 Task: Create a due date automation trigger when advanced on, 2 hours after a card is due add dates starting in less than 1 days.
Action: Mouse moved to (1340, 108)
Screenshot: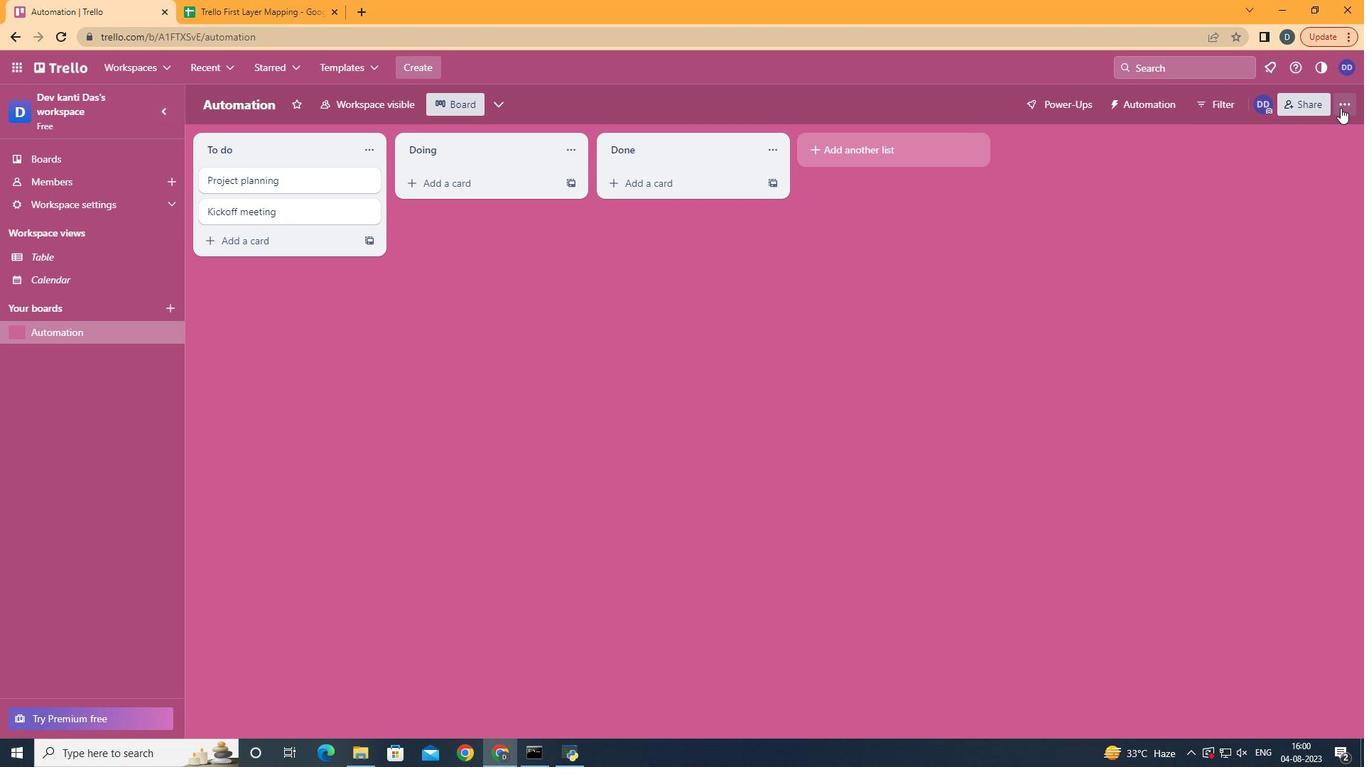 
Action: Mouse pressed left at (1340, 108)
Screenshot: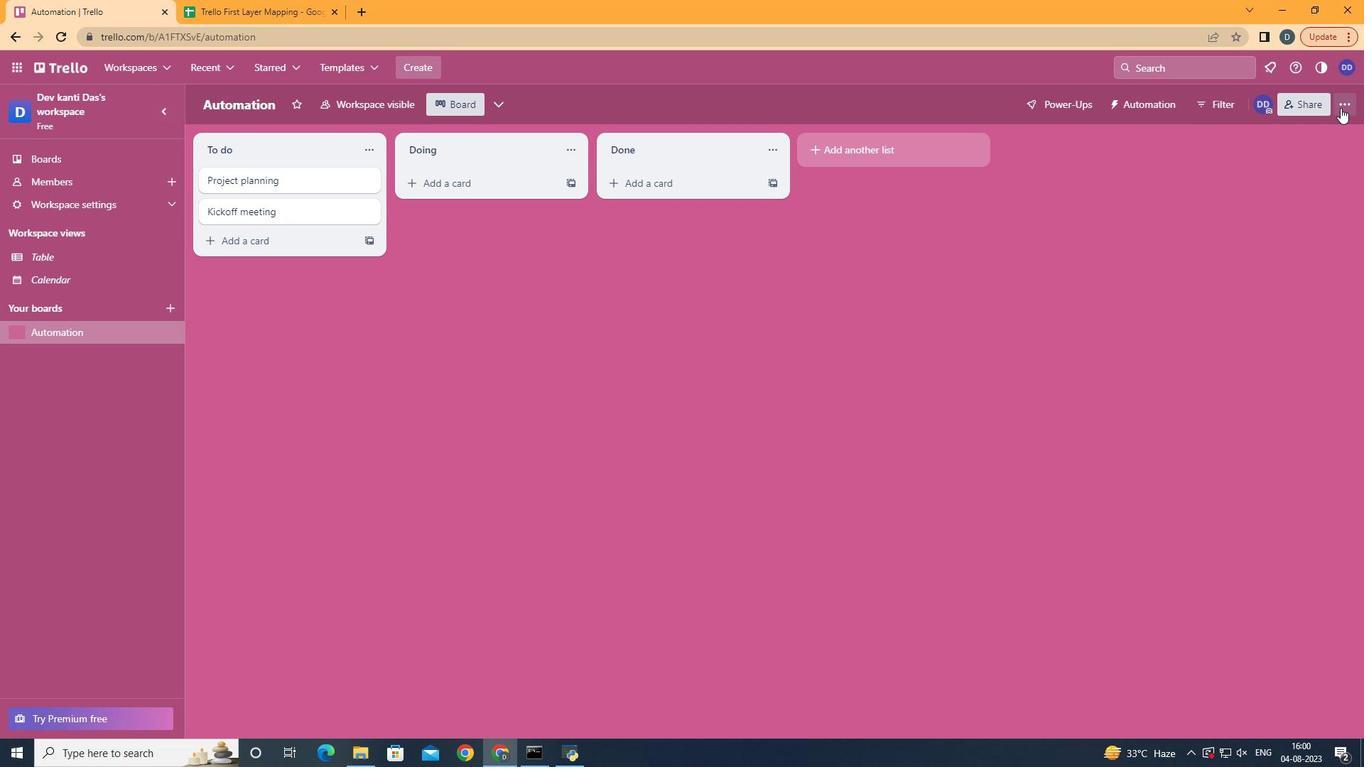 
Action: Mouse moved to (1283, 288)
Screenshot: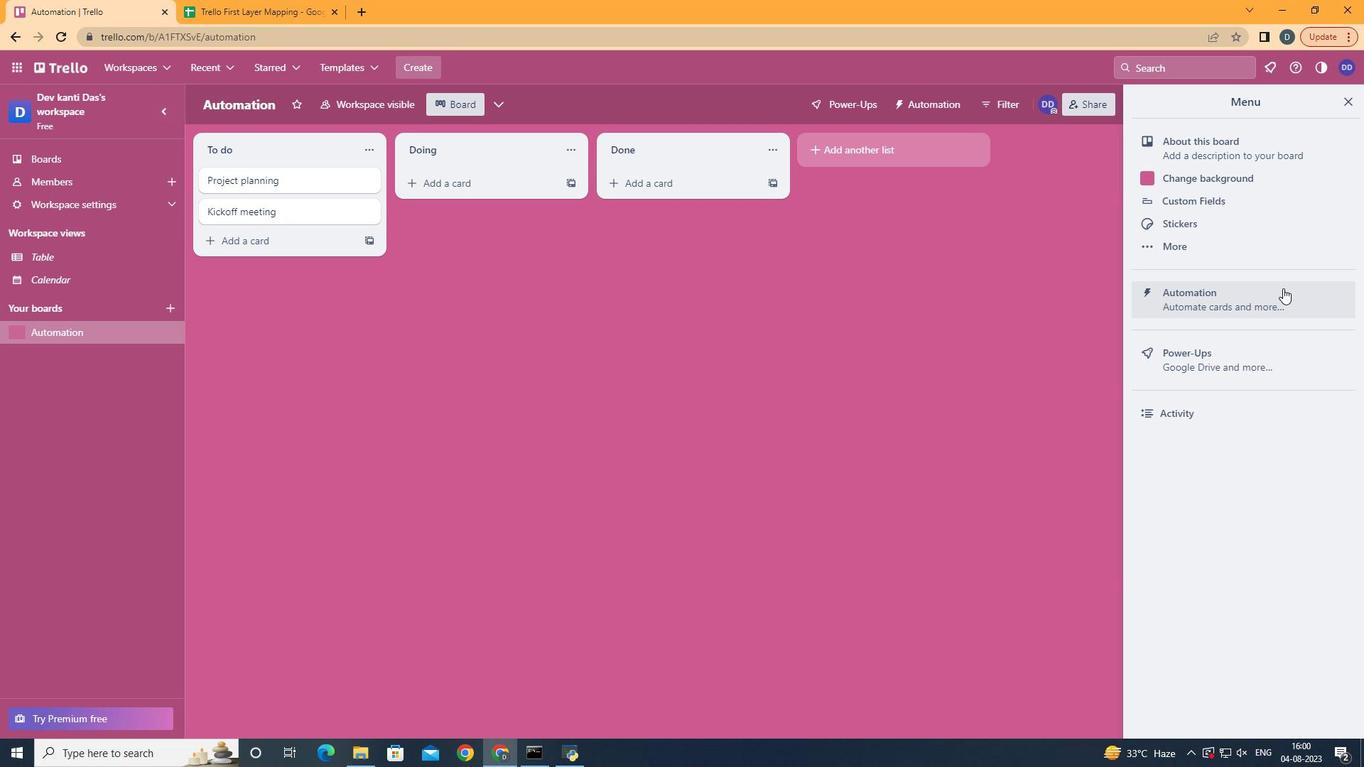 
Action: Mouse pressed left at (1283, 288)
Screenshot: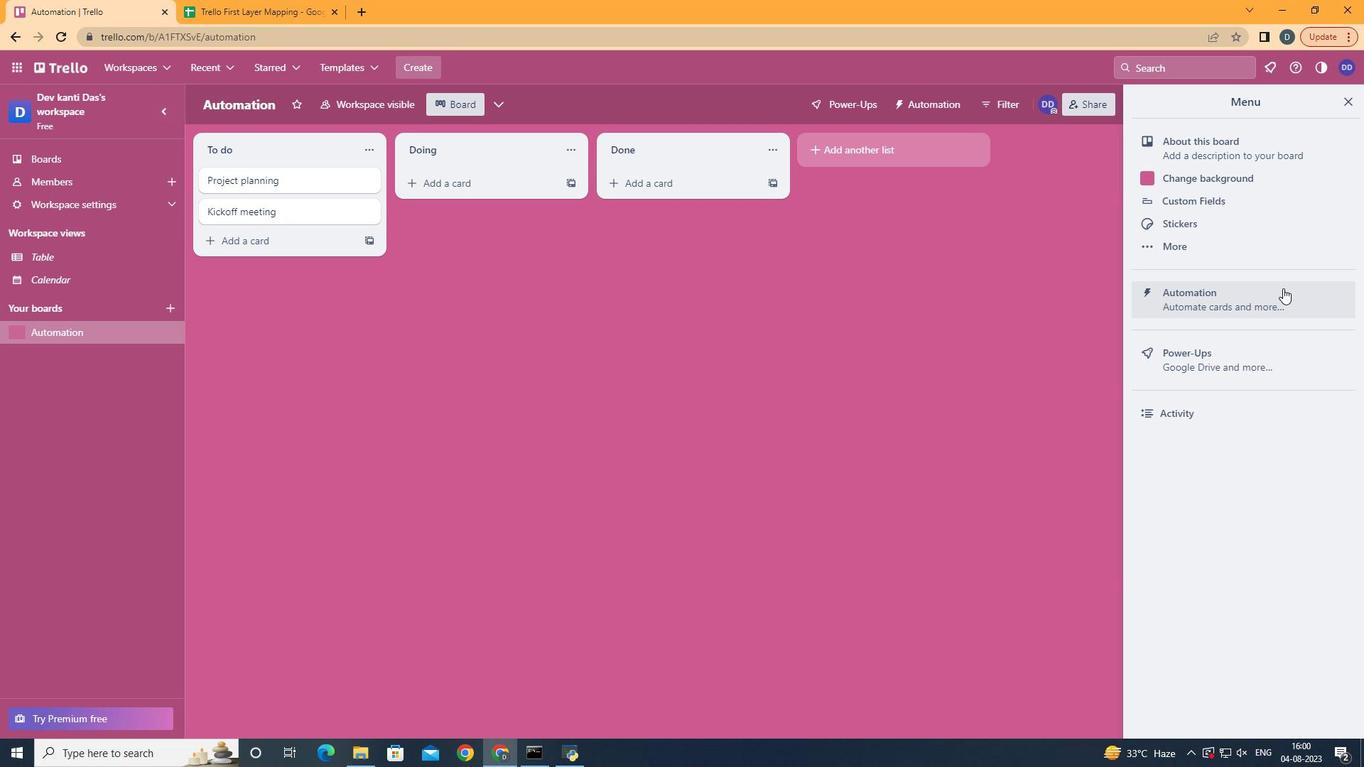
Action: Mouse moved to (288, 289)
Screenshot: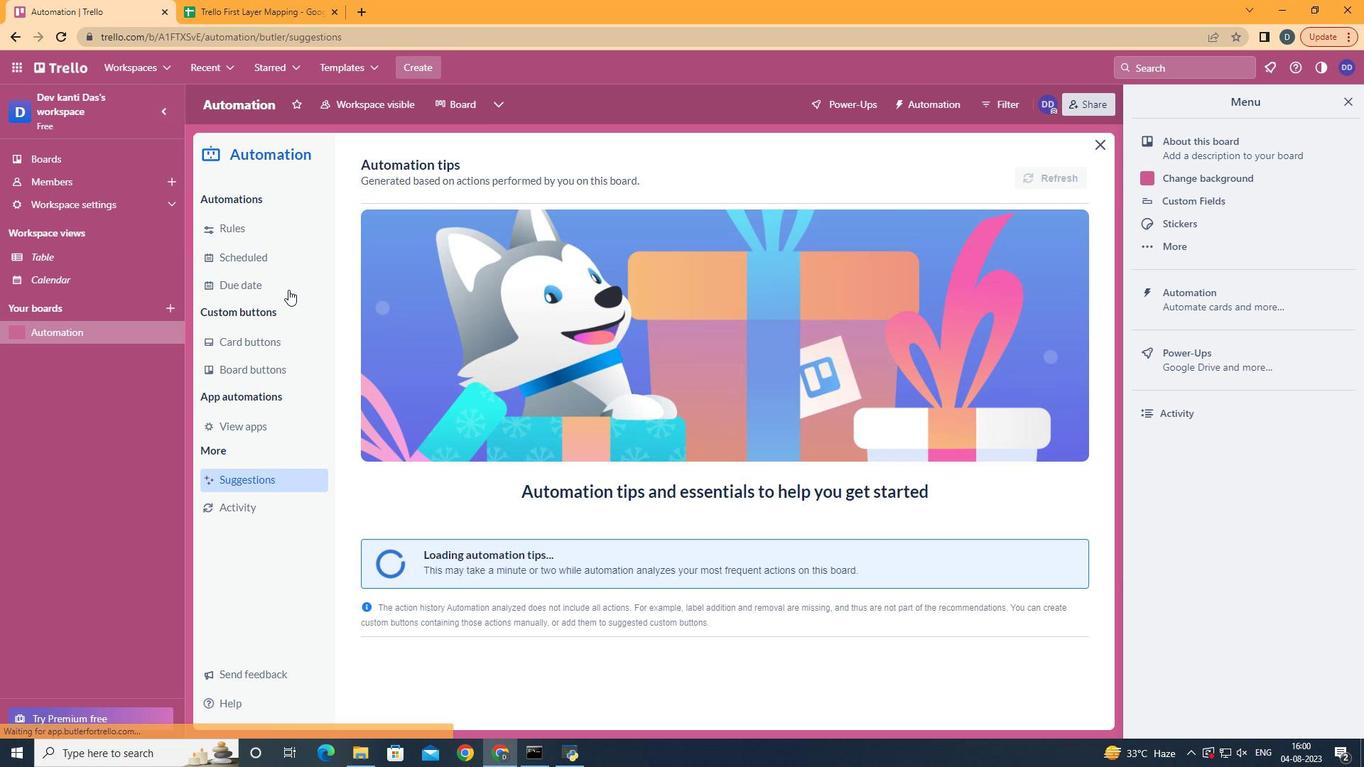 
Action: Mouse pressed left at (288, 289)
Screenshot: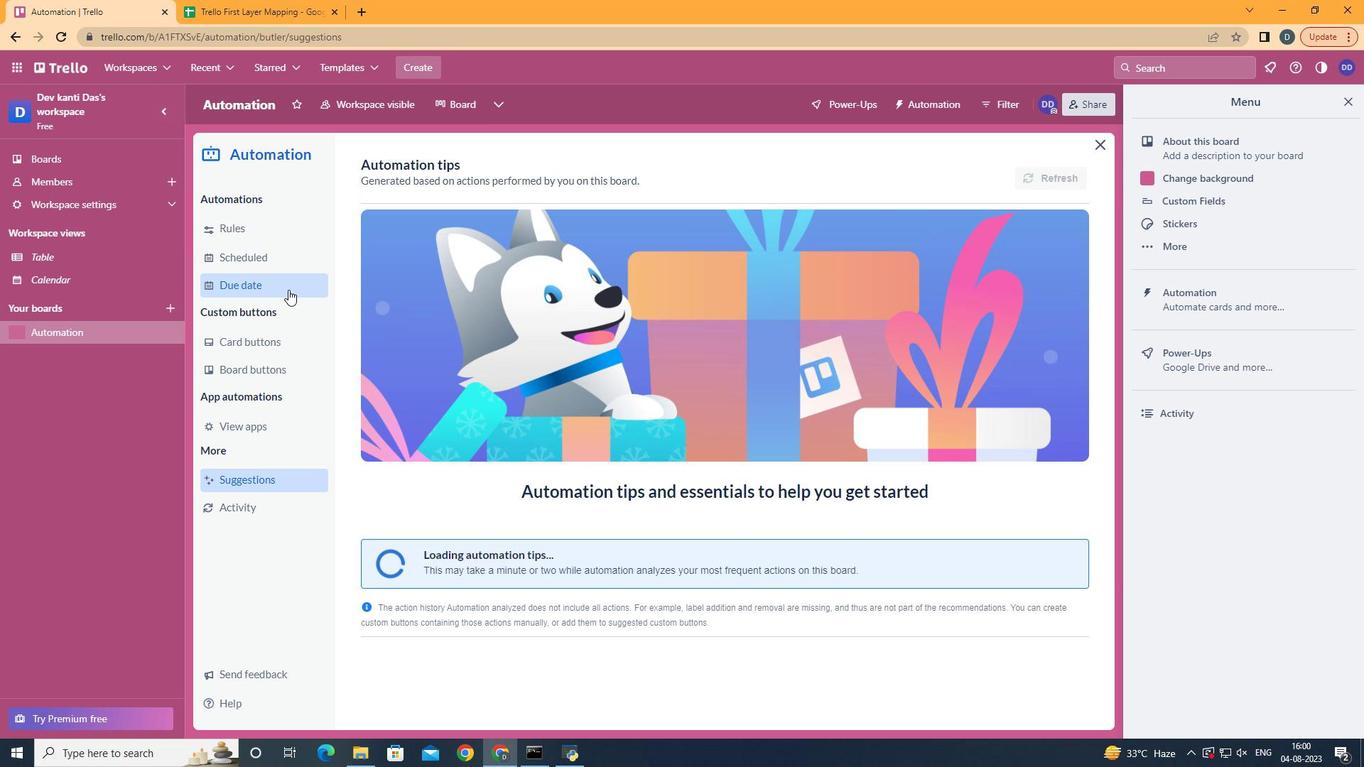 
Action: Mouse moved to (1009, 179)
Screenshot: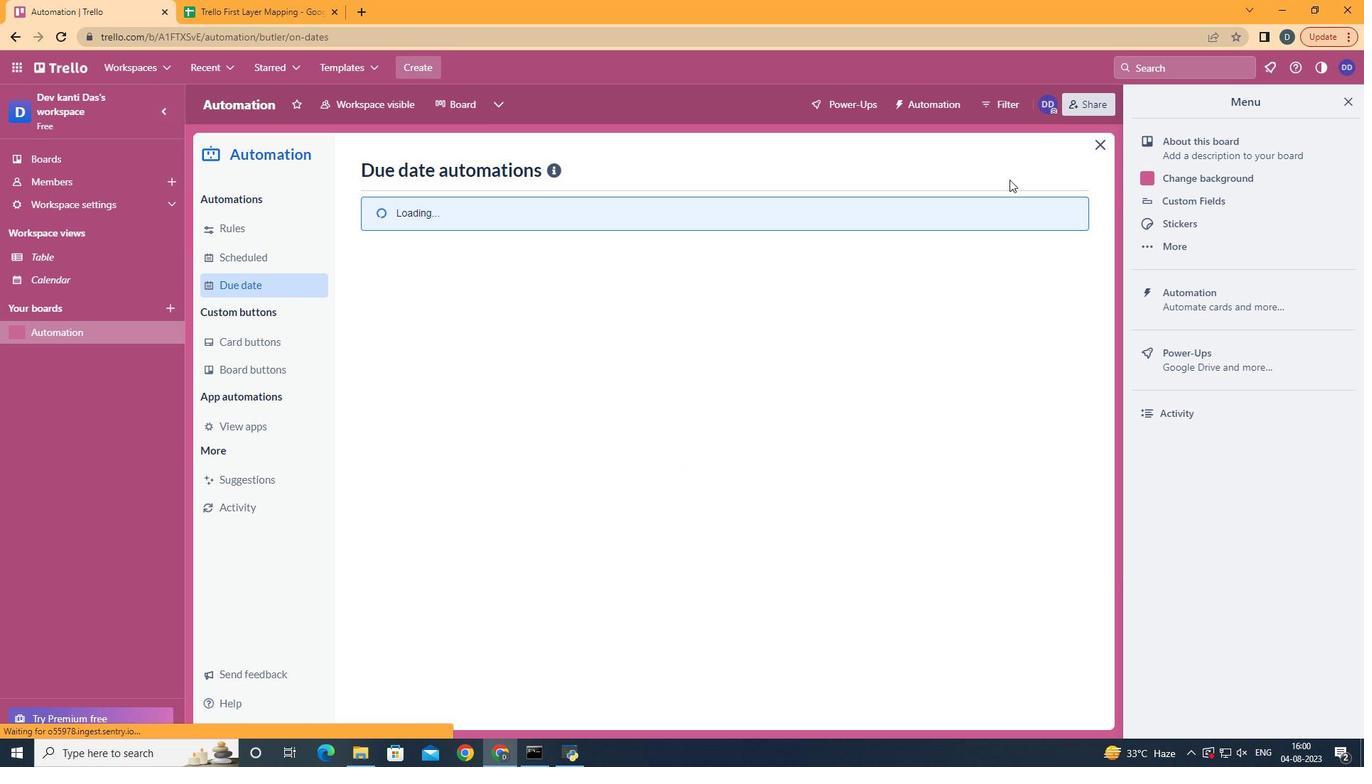 
Action: Mouse pressed left at (1009, 179)
Screenshot: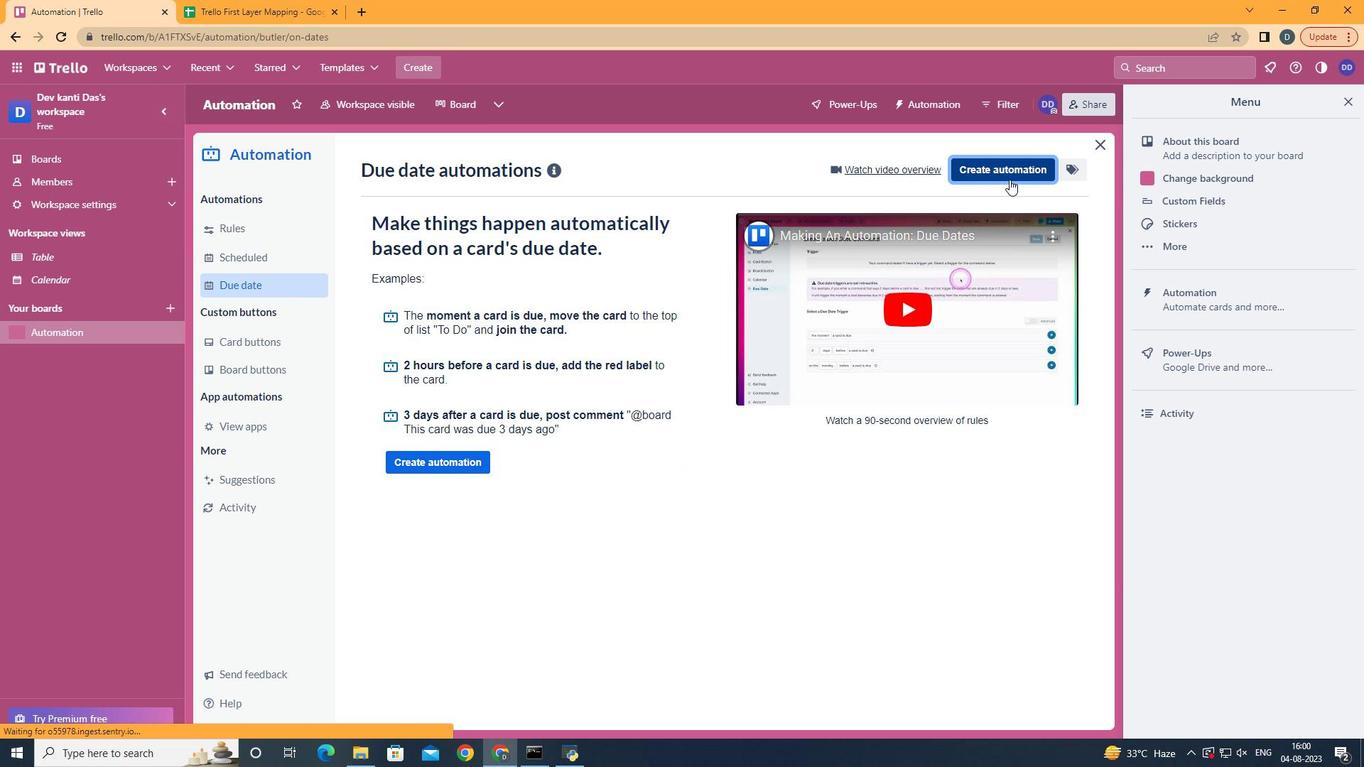 
Action: Mouse moved to (657, 298)
Screenshot: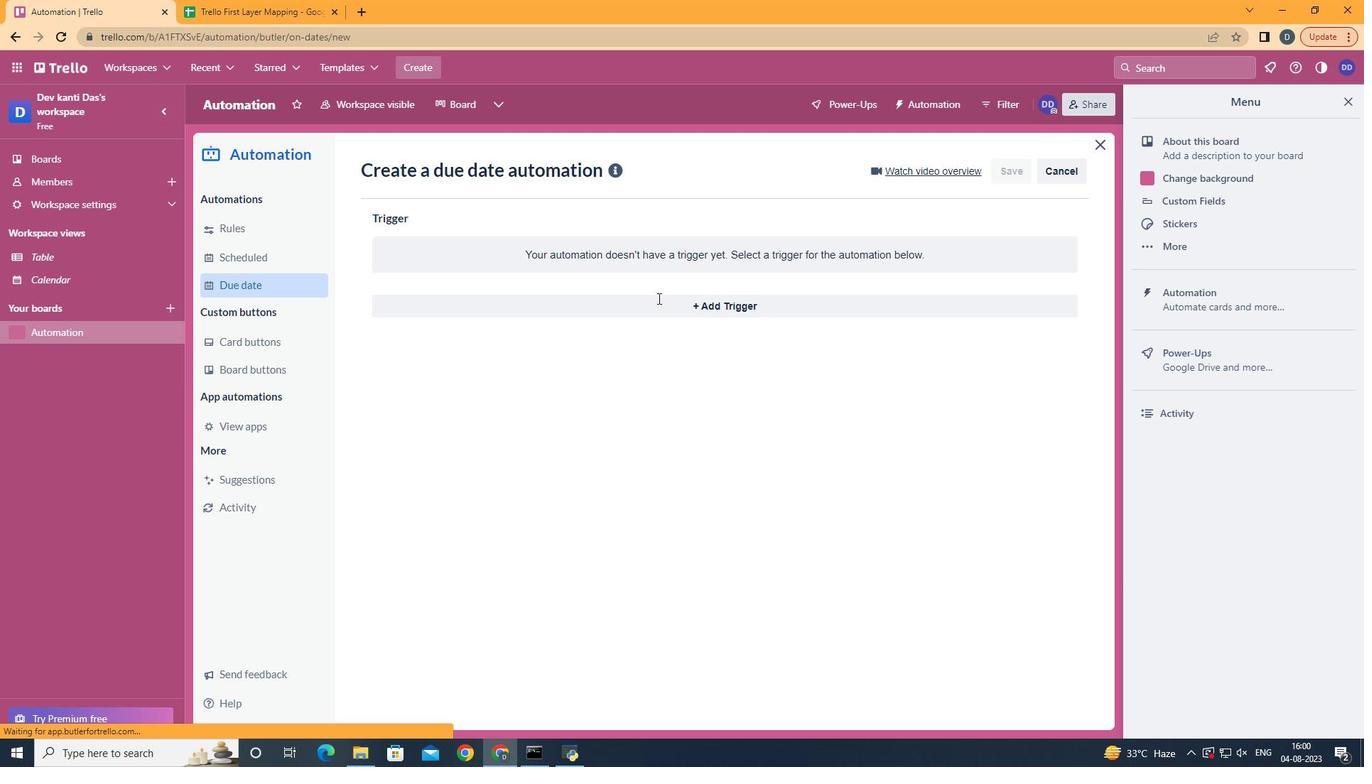 
Action: Mouse pressed left at (657, 298)
Screenshot: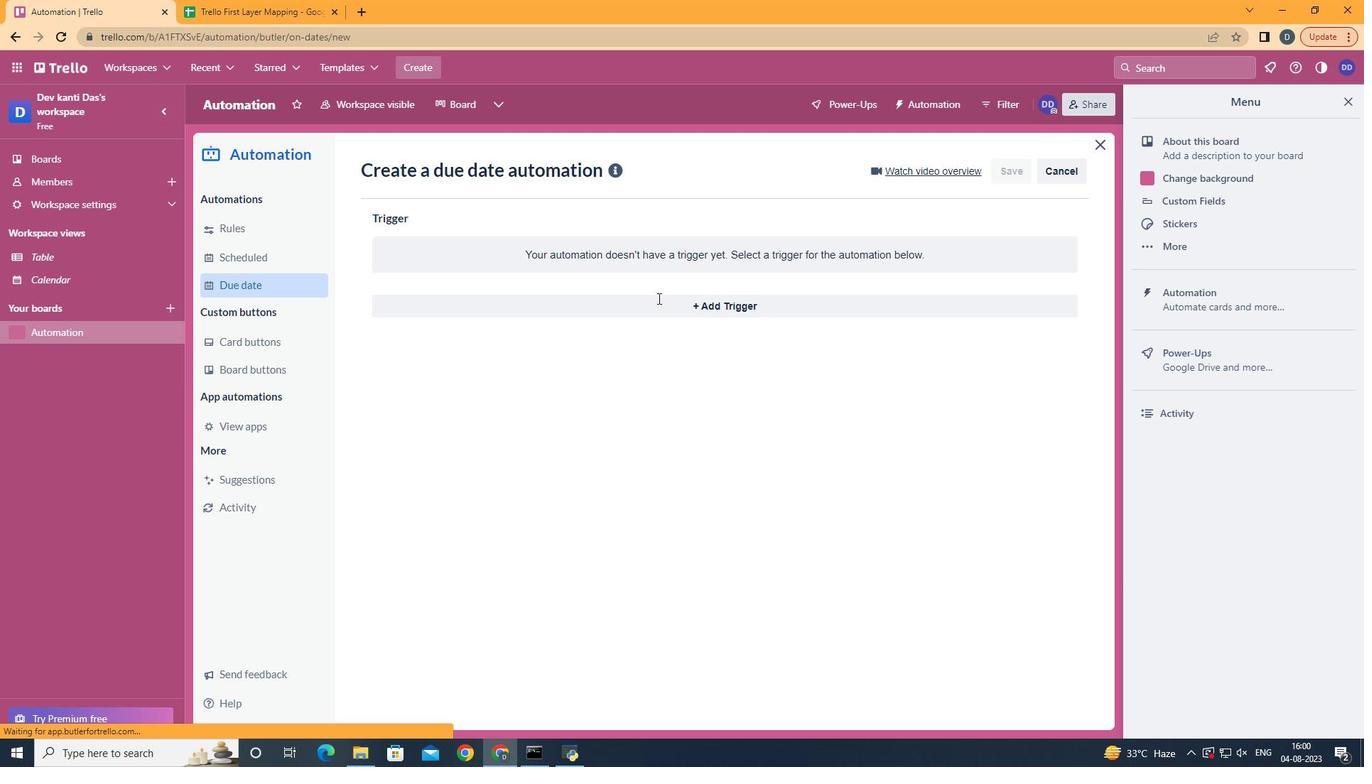 
Action: Mouse moved to (460, 603)
Screenshot: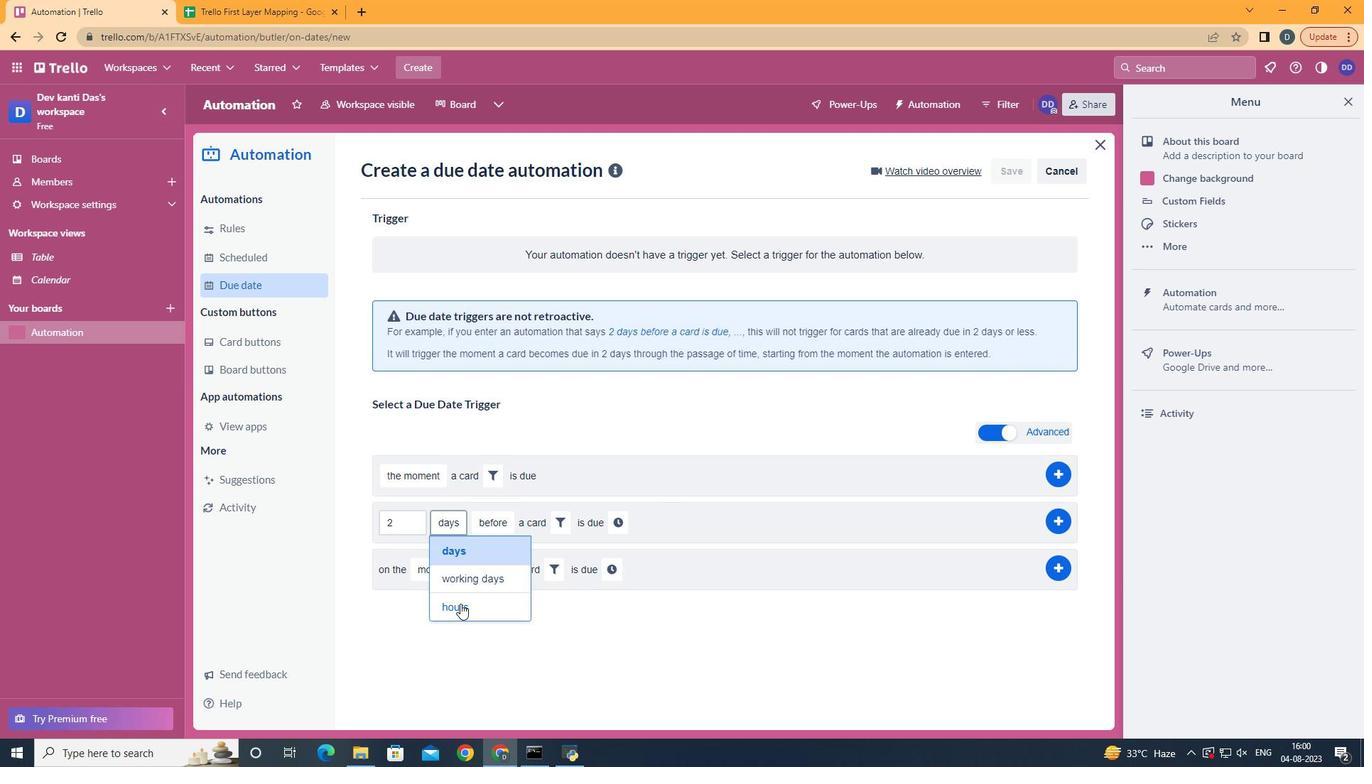 
Action: Mouse pressed left at (460, 603)
Screenshot: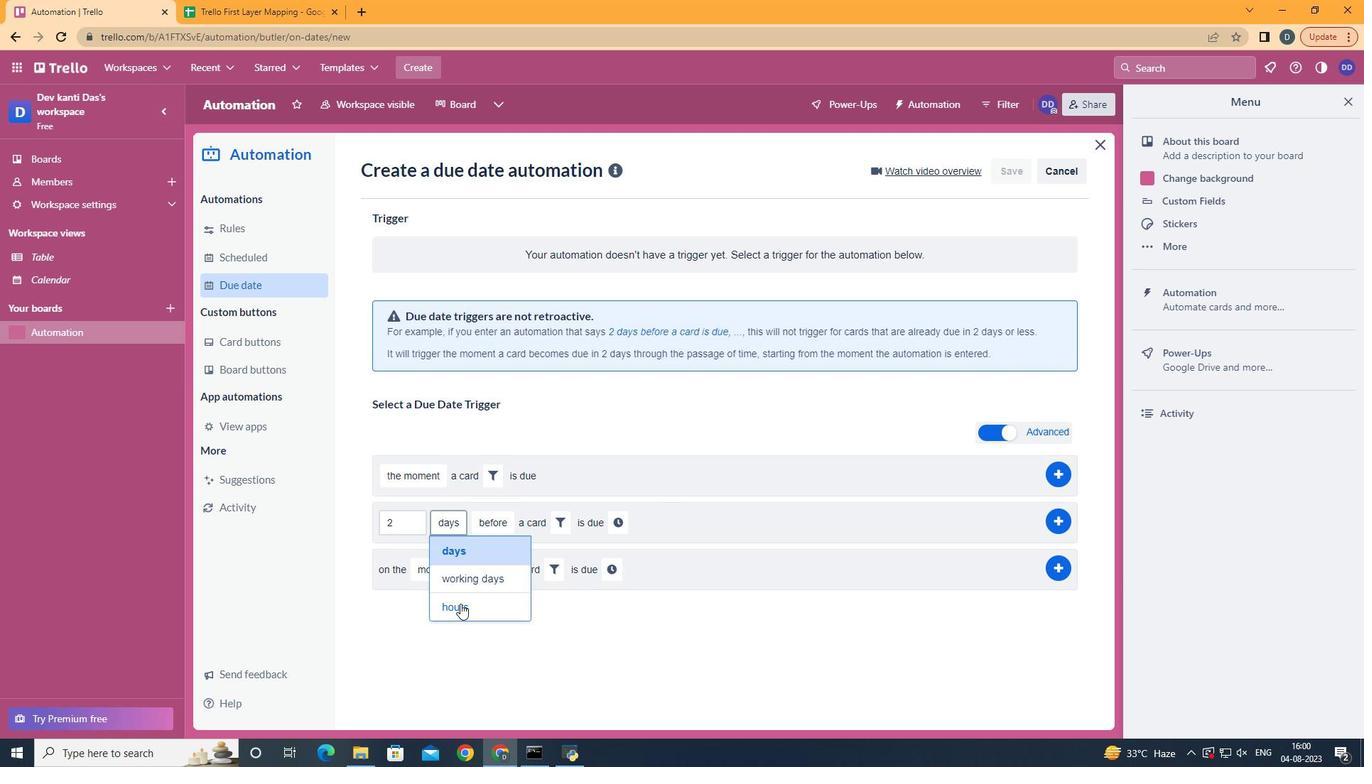 
Action: Mouse moved to (504, 575)
Screenshot: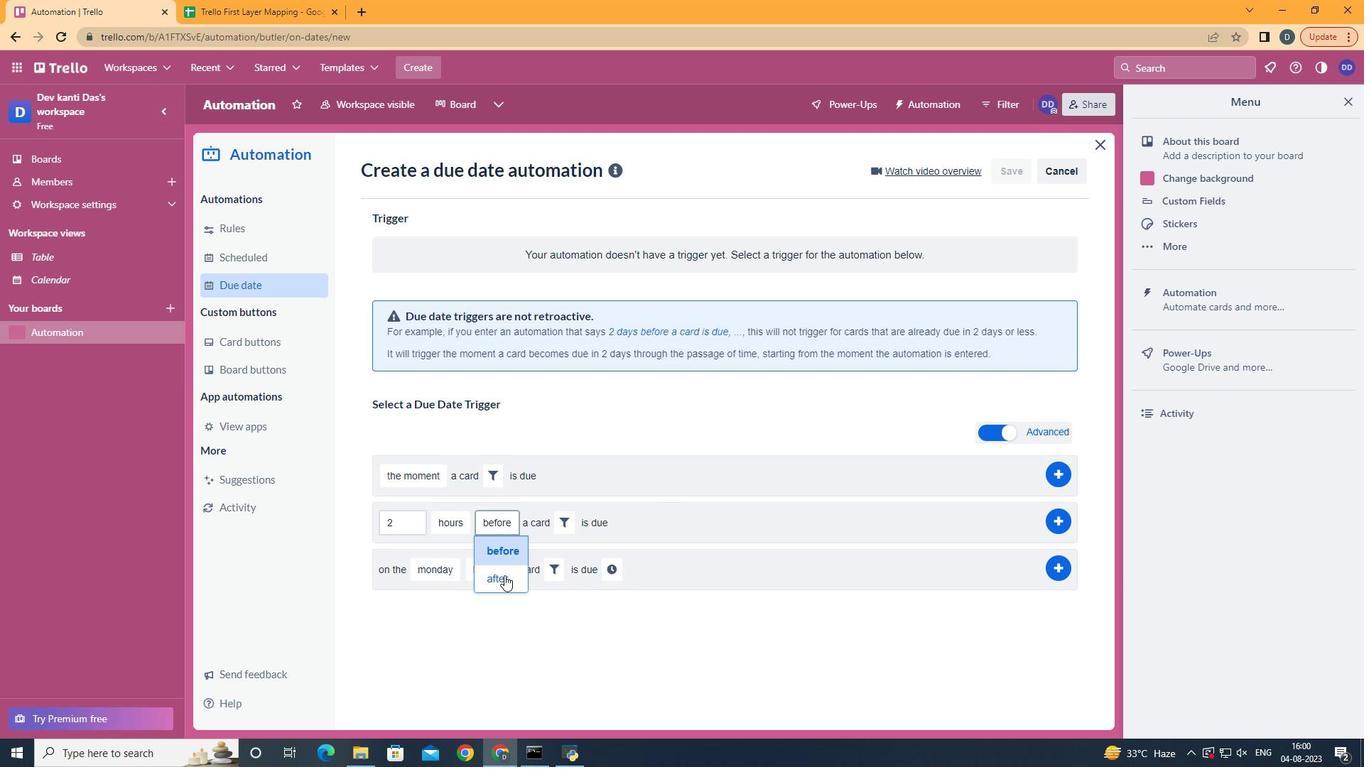 
Action: Mouse pressed left at (504, 575)
Screenshot: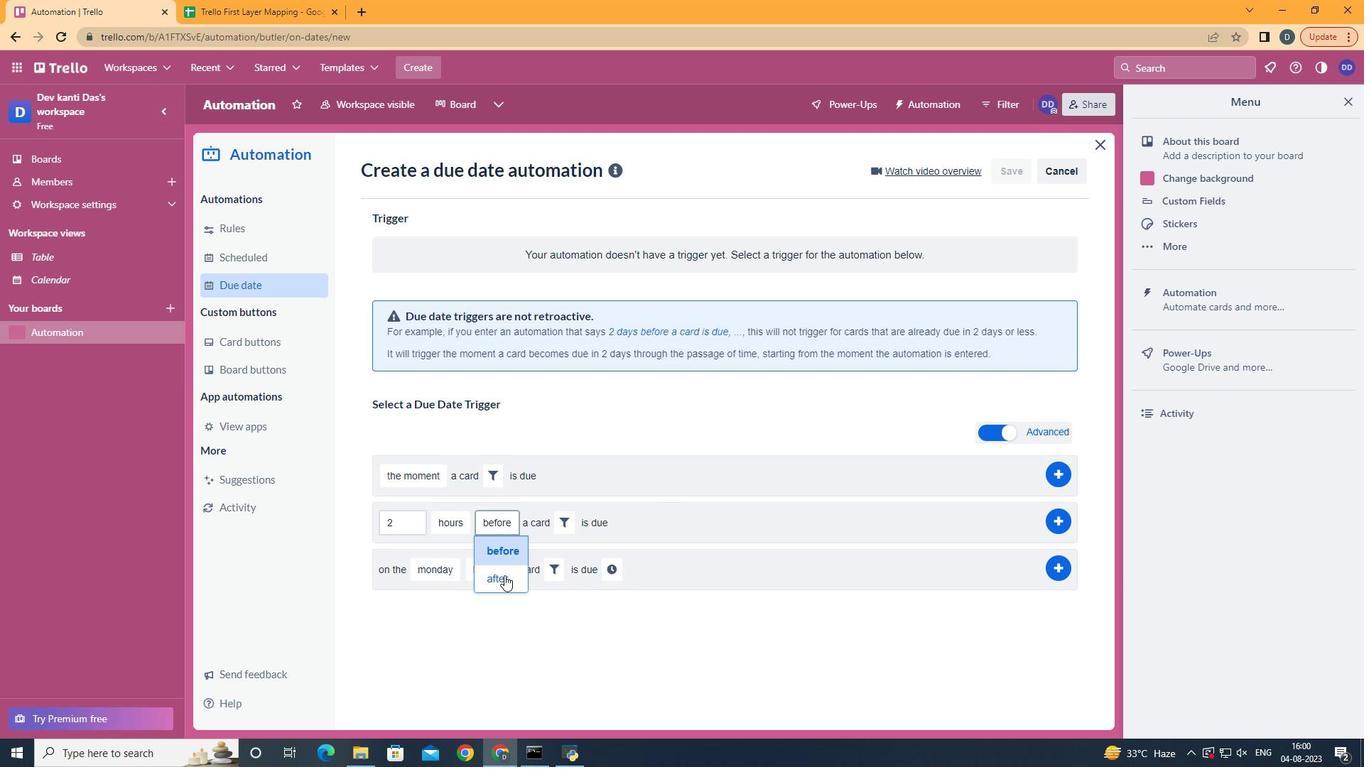 
Action: Mouse moved to (547, 519)
Screenshot: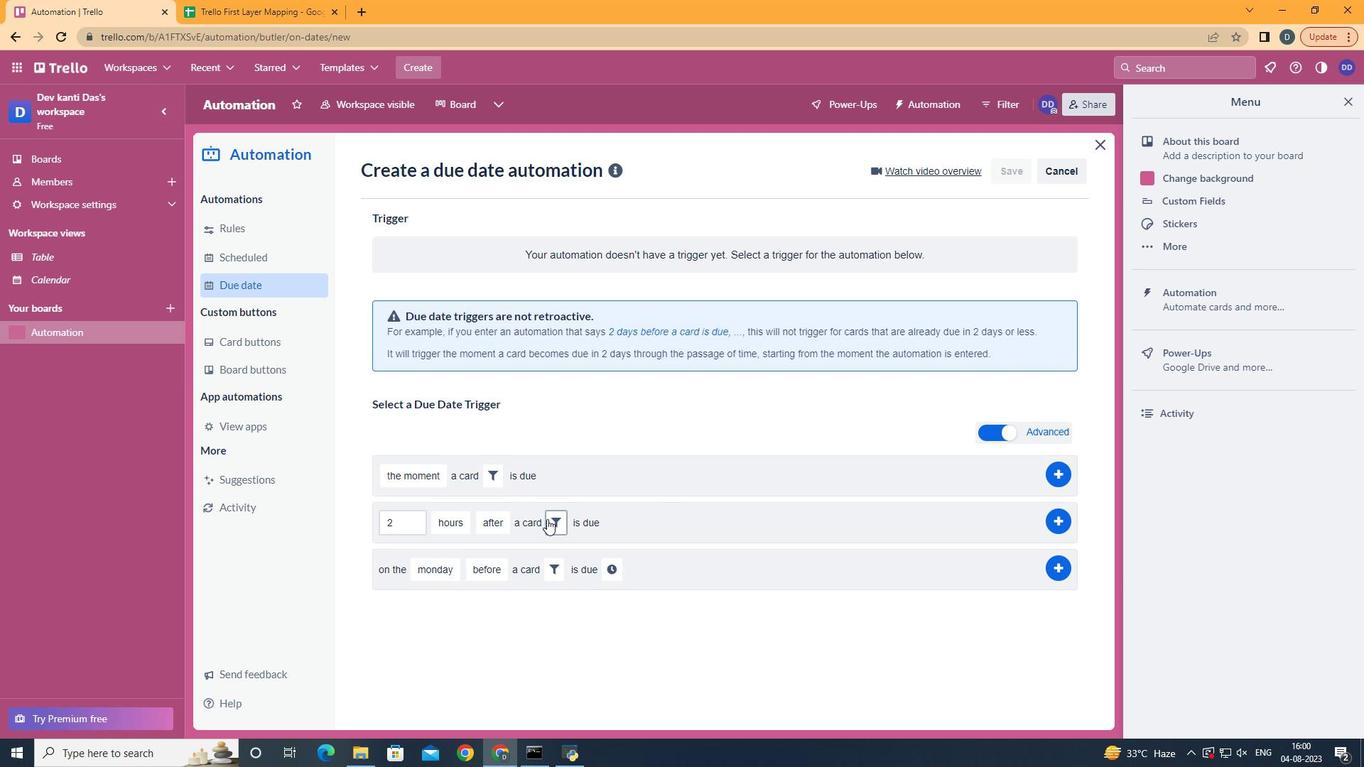 
Action: Mouse pressed left at (547, 519)
Screenshot: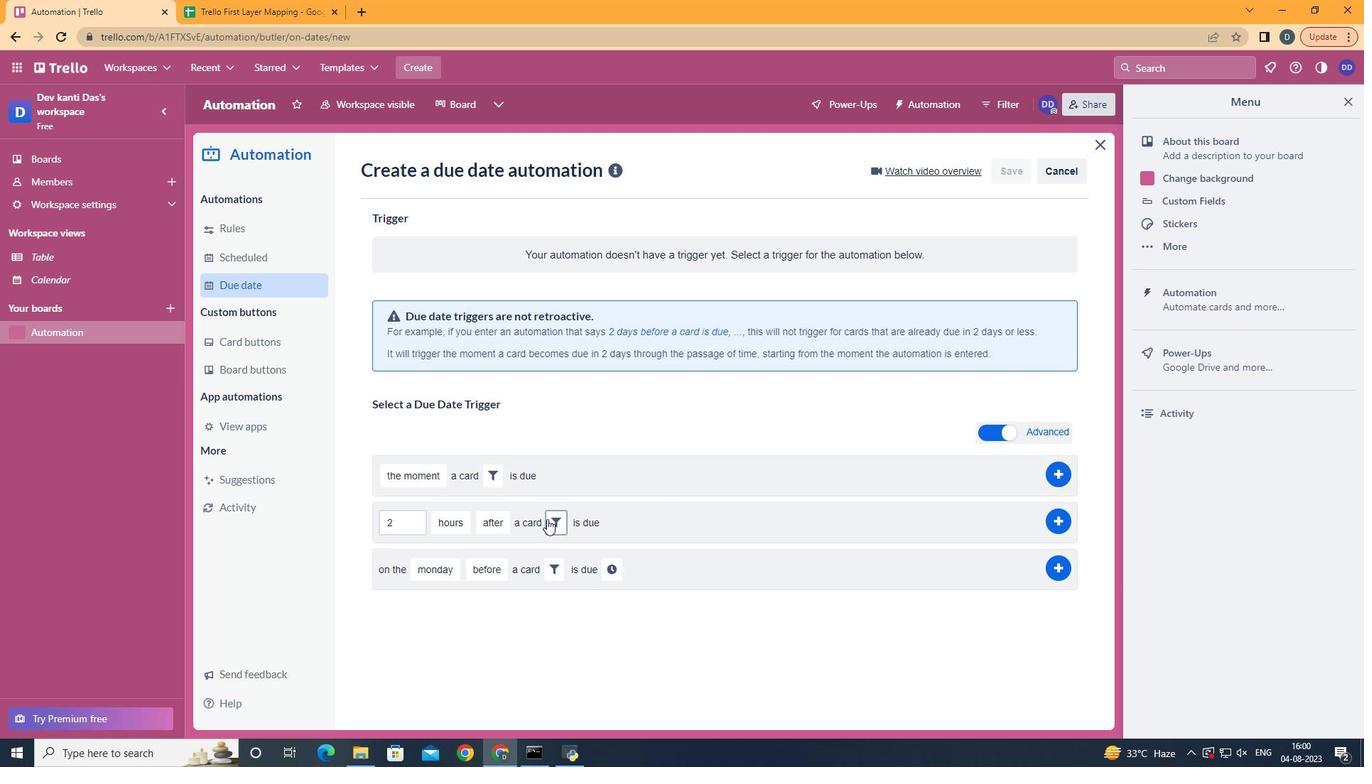 
Action: Mouse moved to (637, 559)
Screenshot: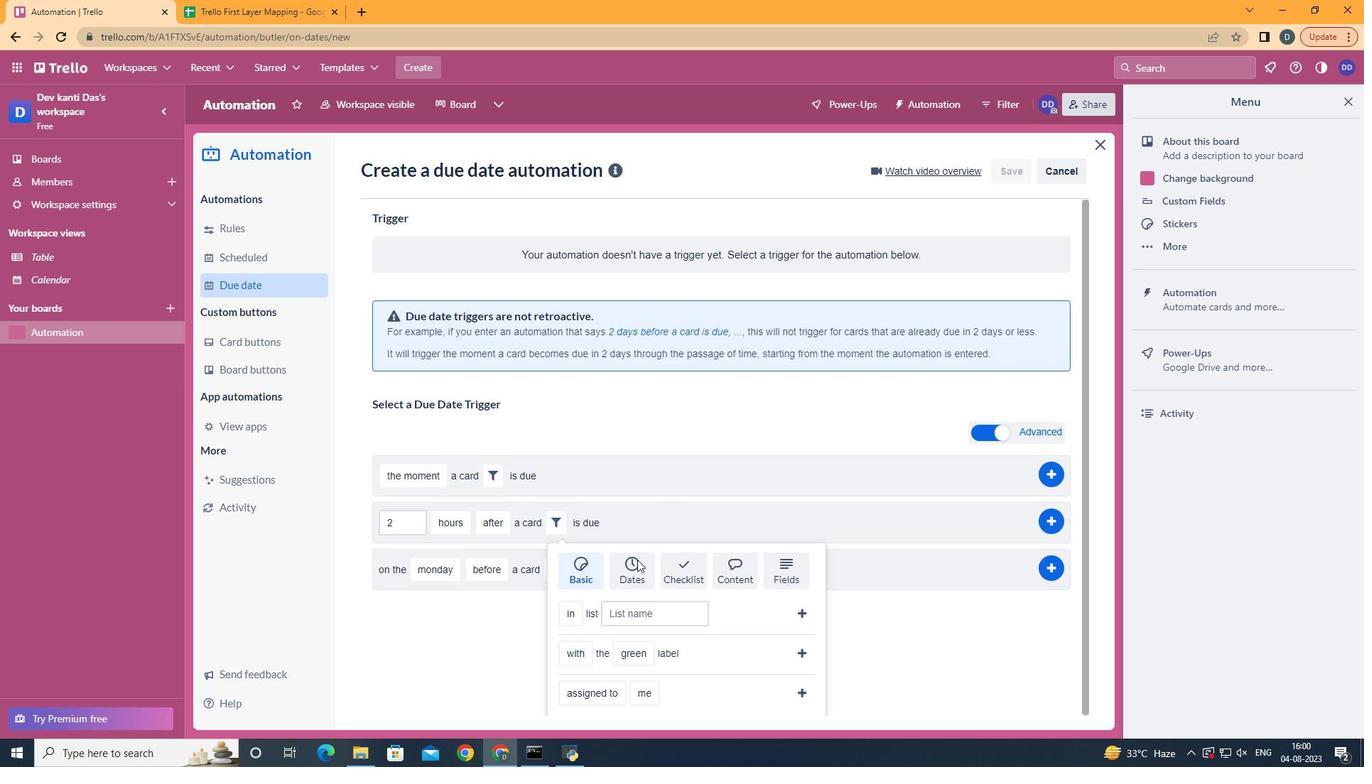 
Action: Mouse pressed left at (637, 559)
Screenshot: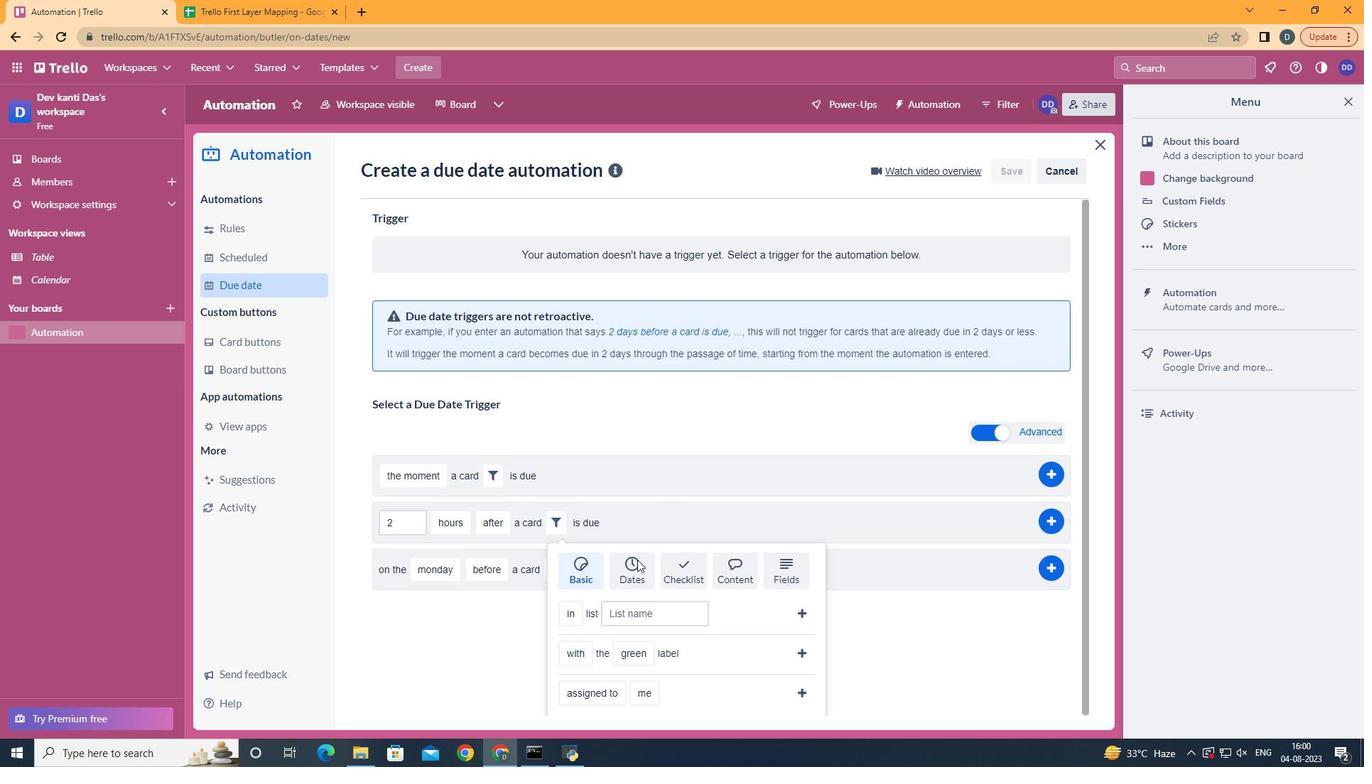 
Action: Mouse scrolled (637, 559) with delta (0, 0)
Screenshot: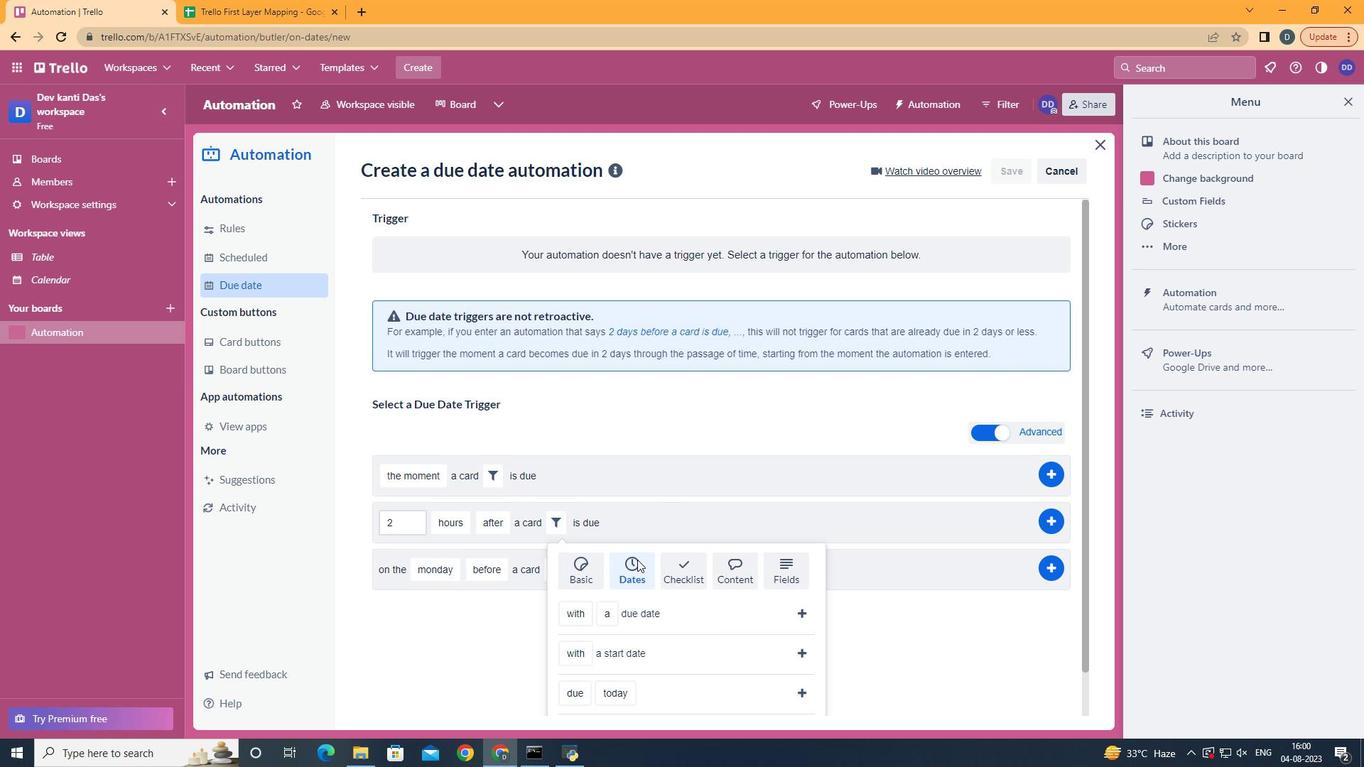 
Action: Mouse scrolled (637, 559) with delta (0, 0)
Screenshot: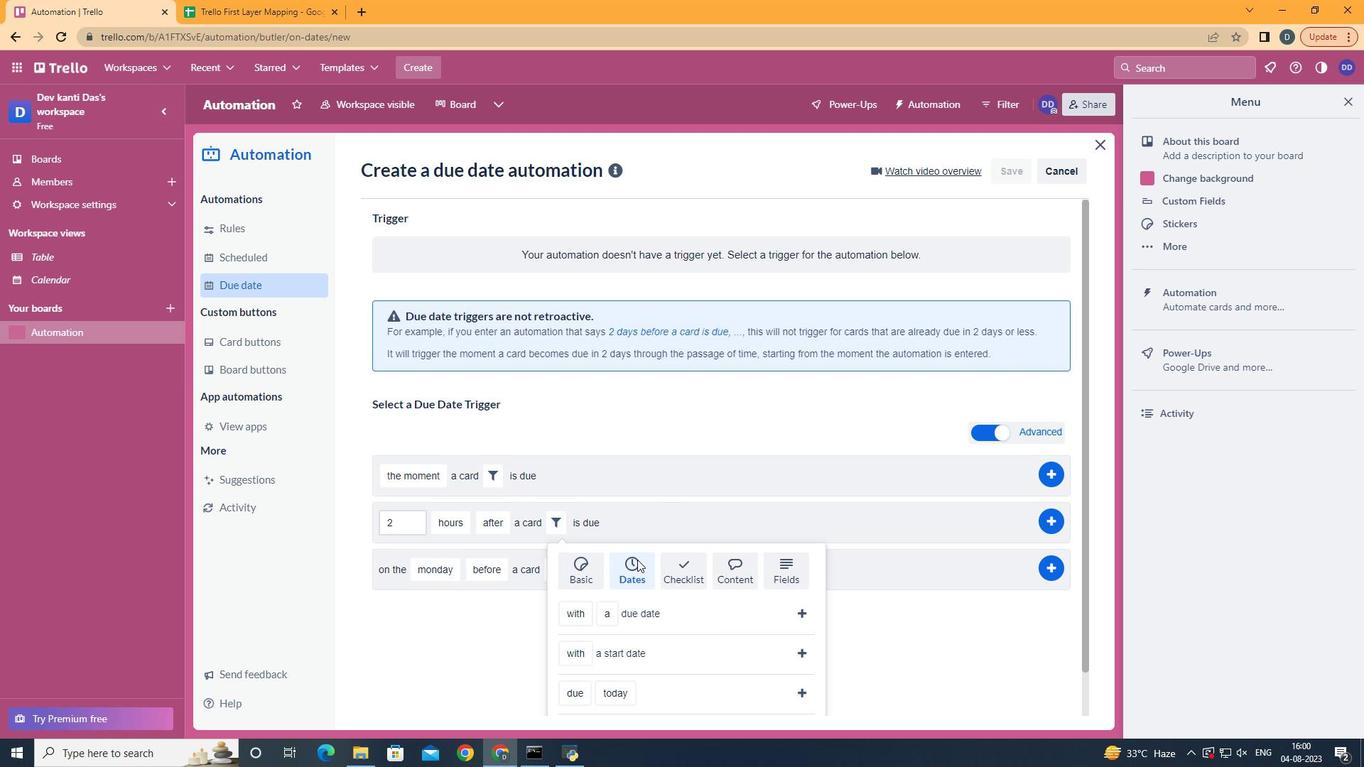 
Action: Mouse scrolled (637, 559) with delta (0, 0)
Screenshot: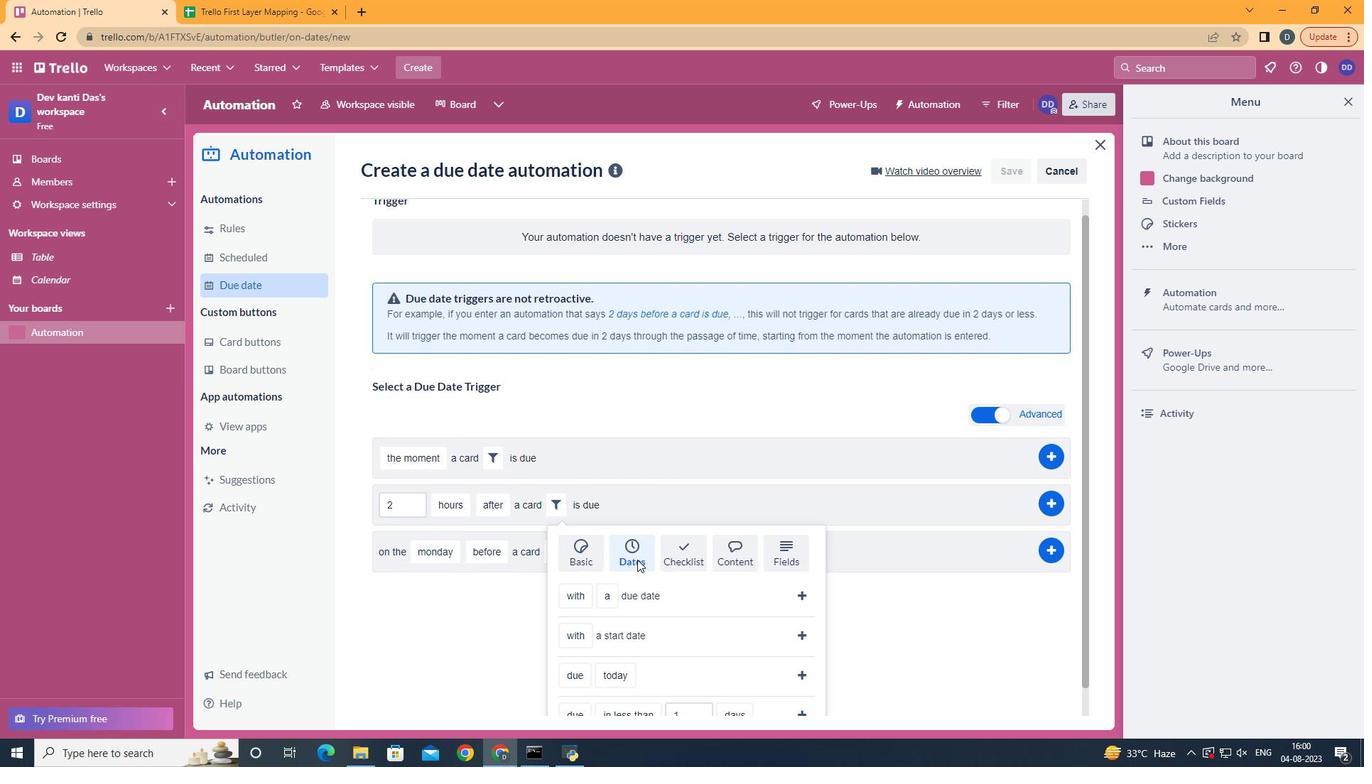 
Action: Mouse scrolled (637, 559) with delta (0, 0)
Screenshot: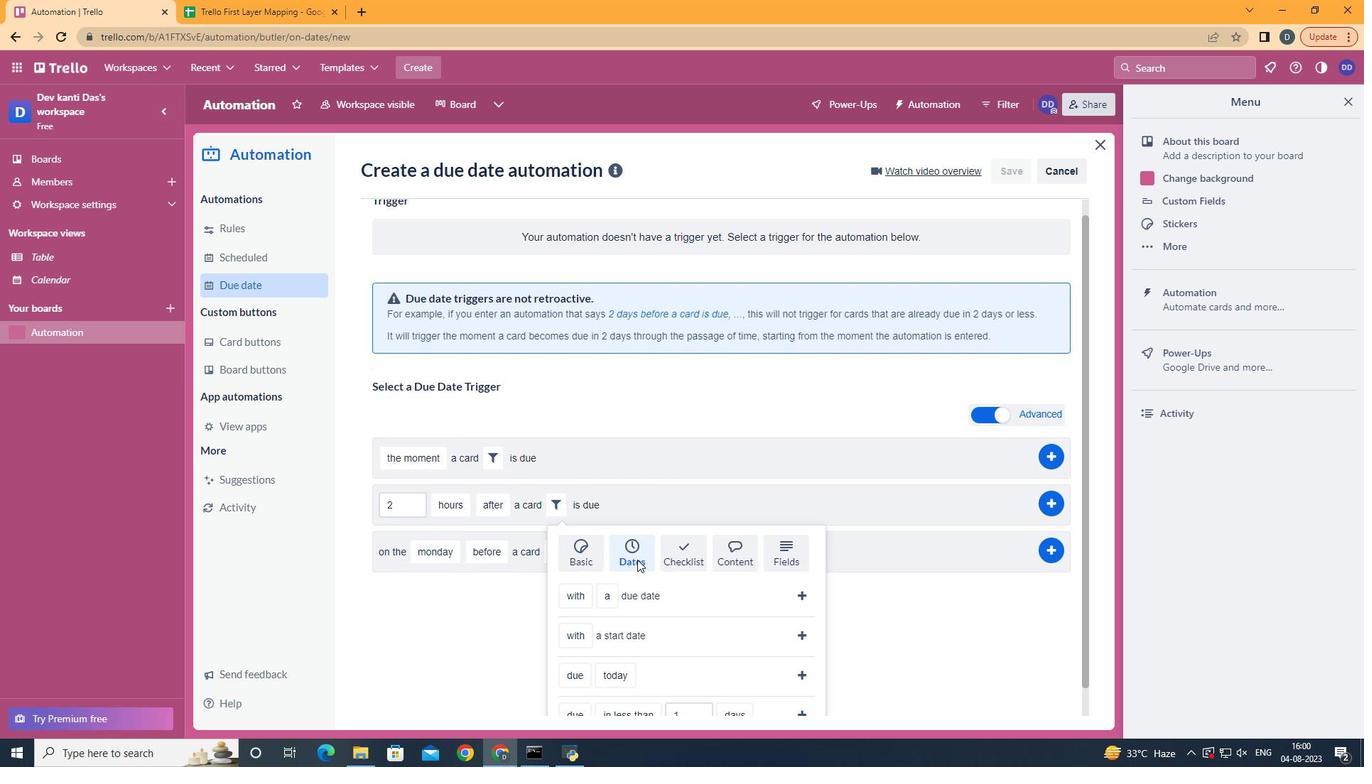 
Action: Mouse scrolled (637, 559) with delta (0, 0)
Screenshot: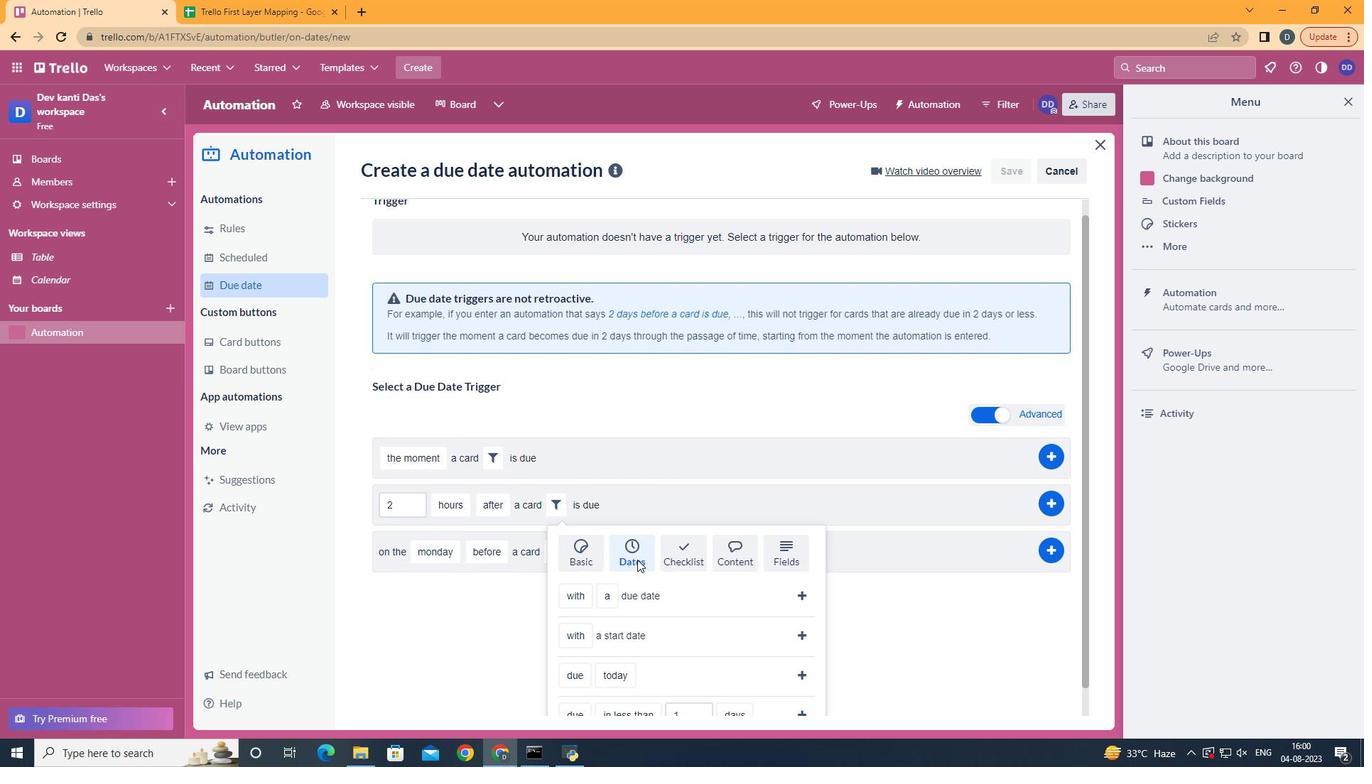 
Action: Mouse scrolled (637, 559) with delta (0, 0)
Screenshot: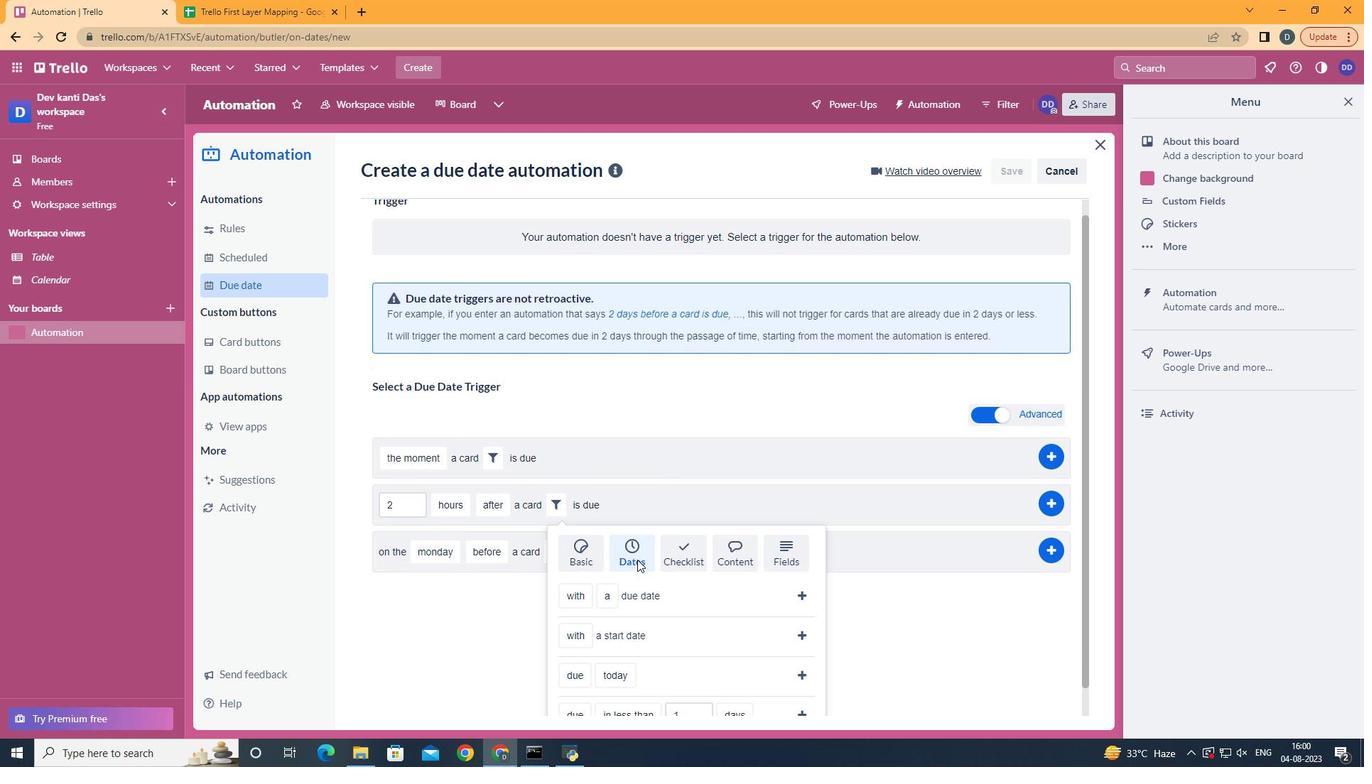 
Action: Mouse moved to (581, 660)
Screenshot: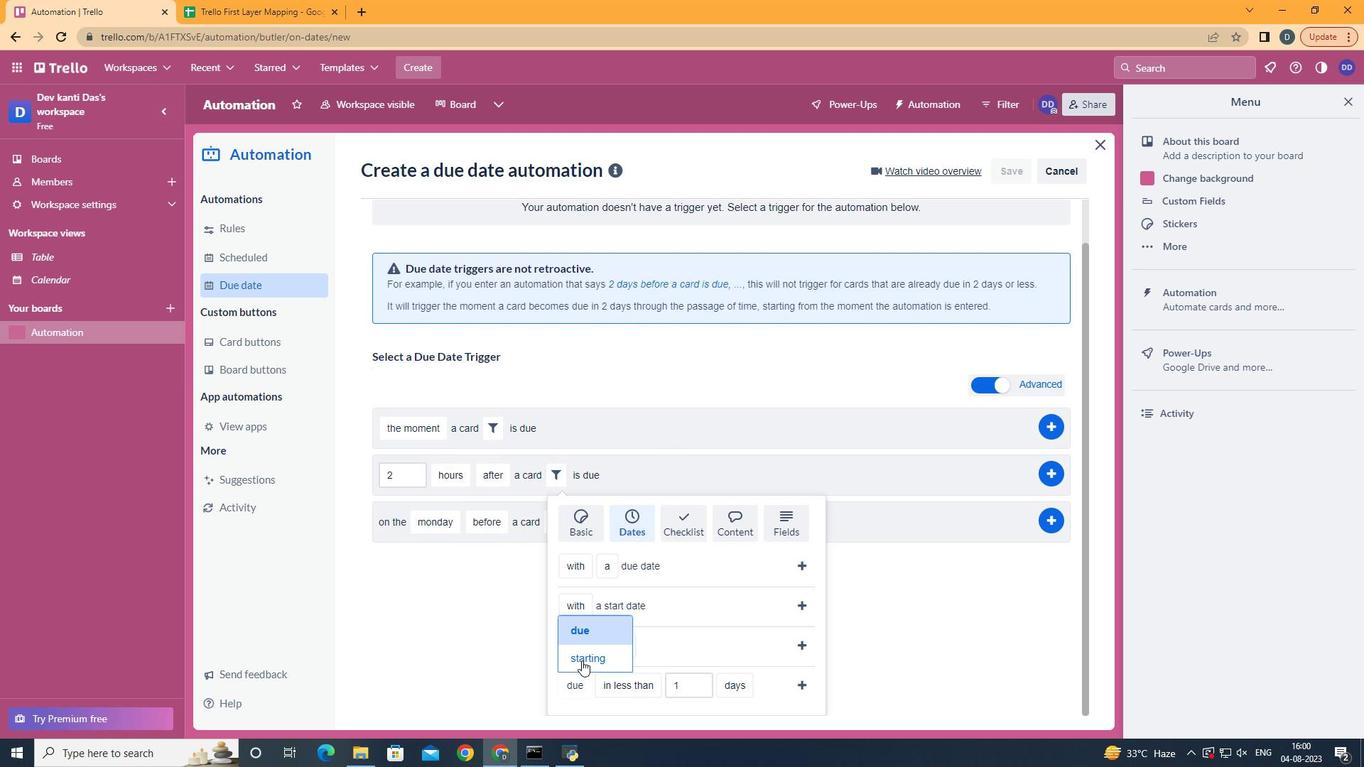 
Action: Mouse pressed left at (581, 660)
Screenshot: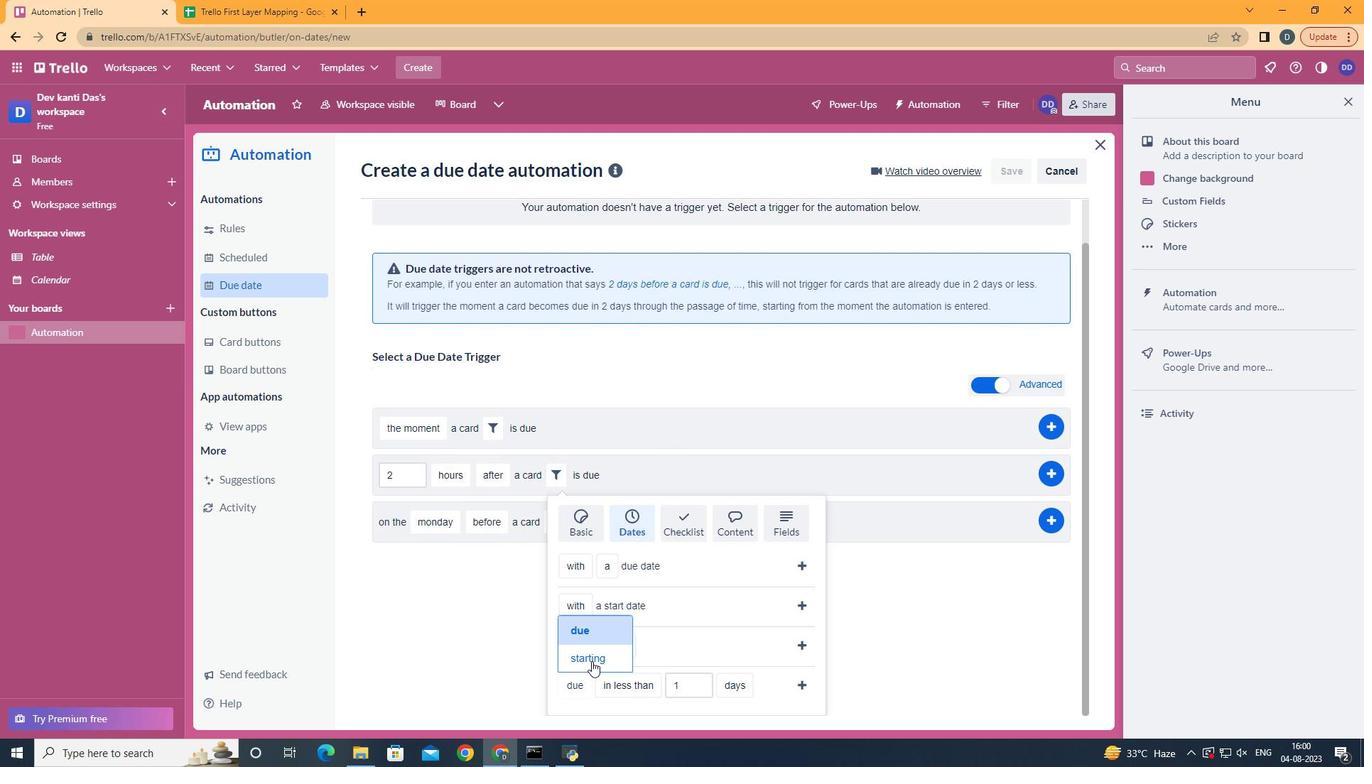 
Action: Mouse moved to (663, 554)
Screenshot: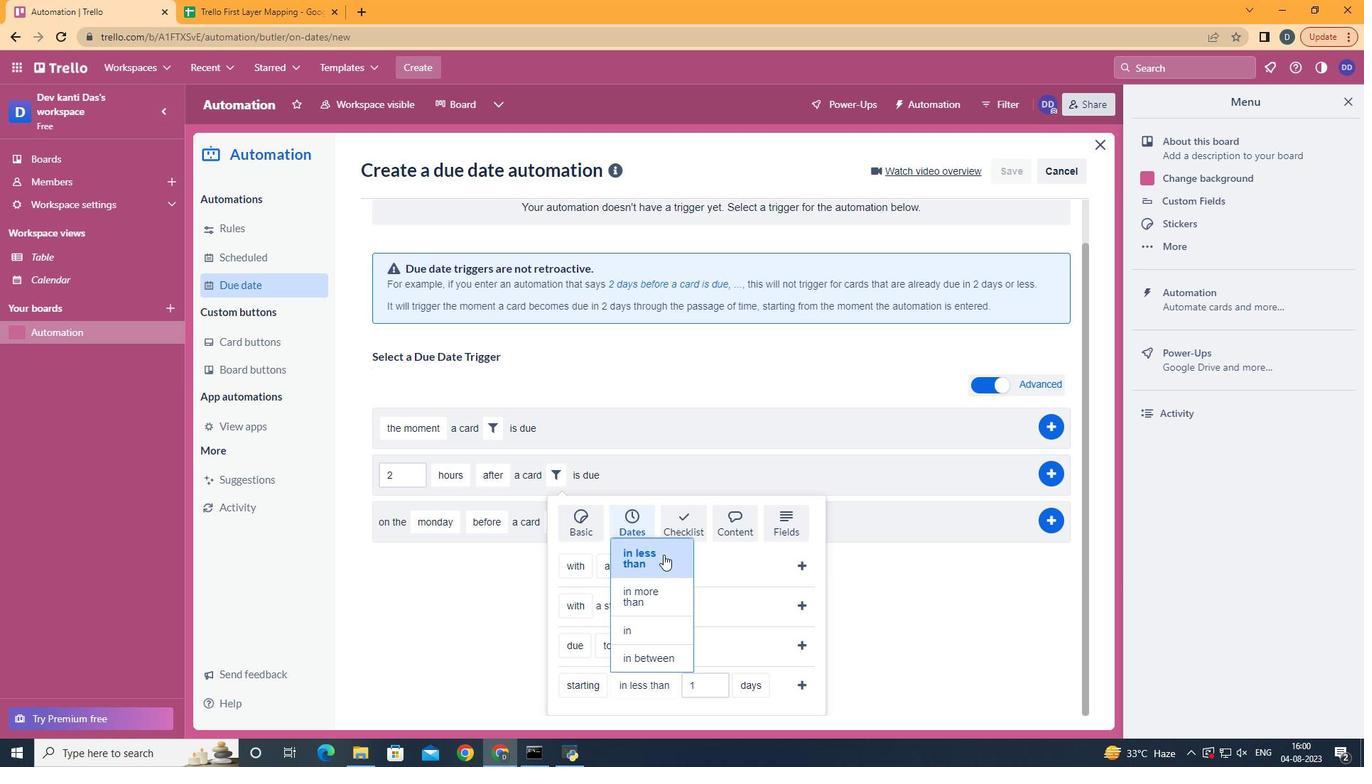 
Action: Mouse pressed left at (663, 554)
Screenshot: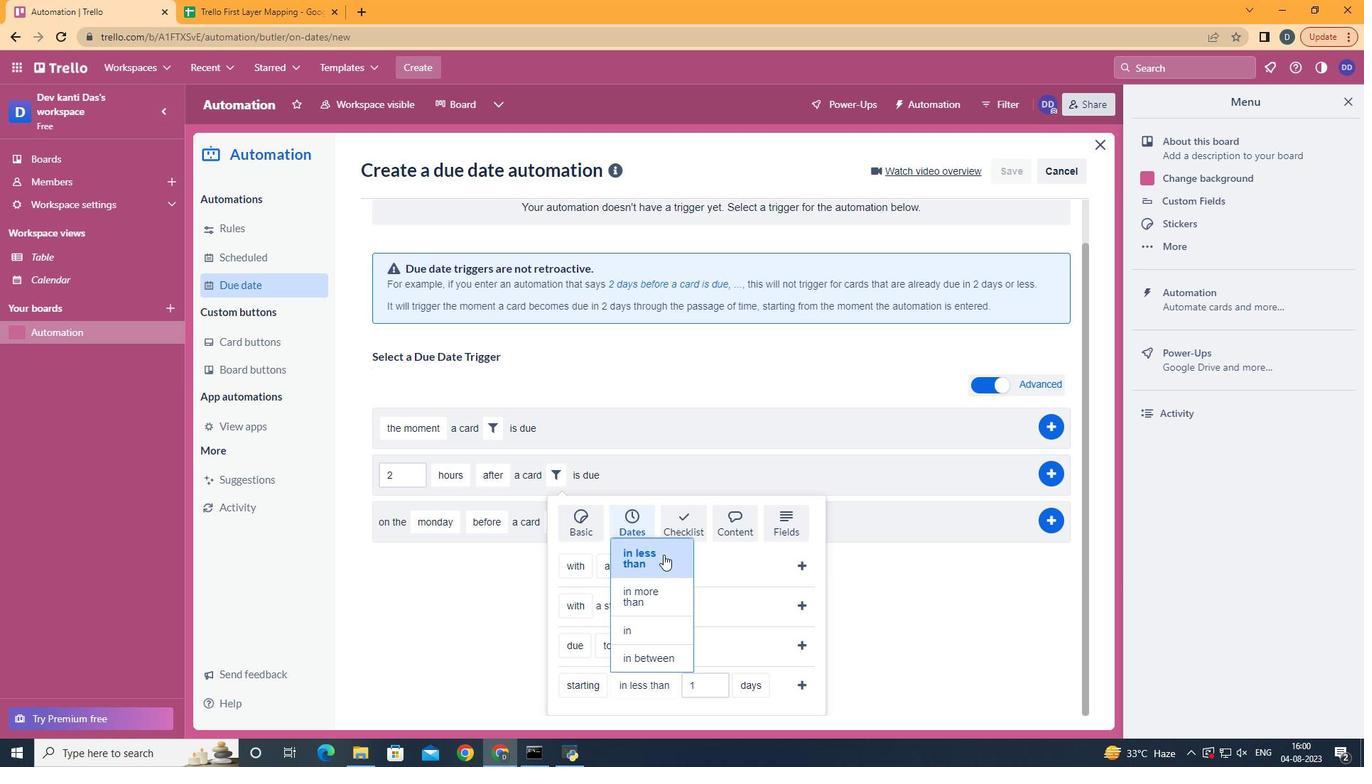 
Action: Mouse moved to (774, 630)
Screenshot: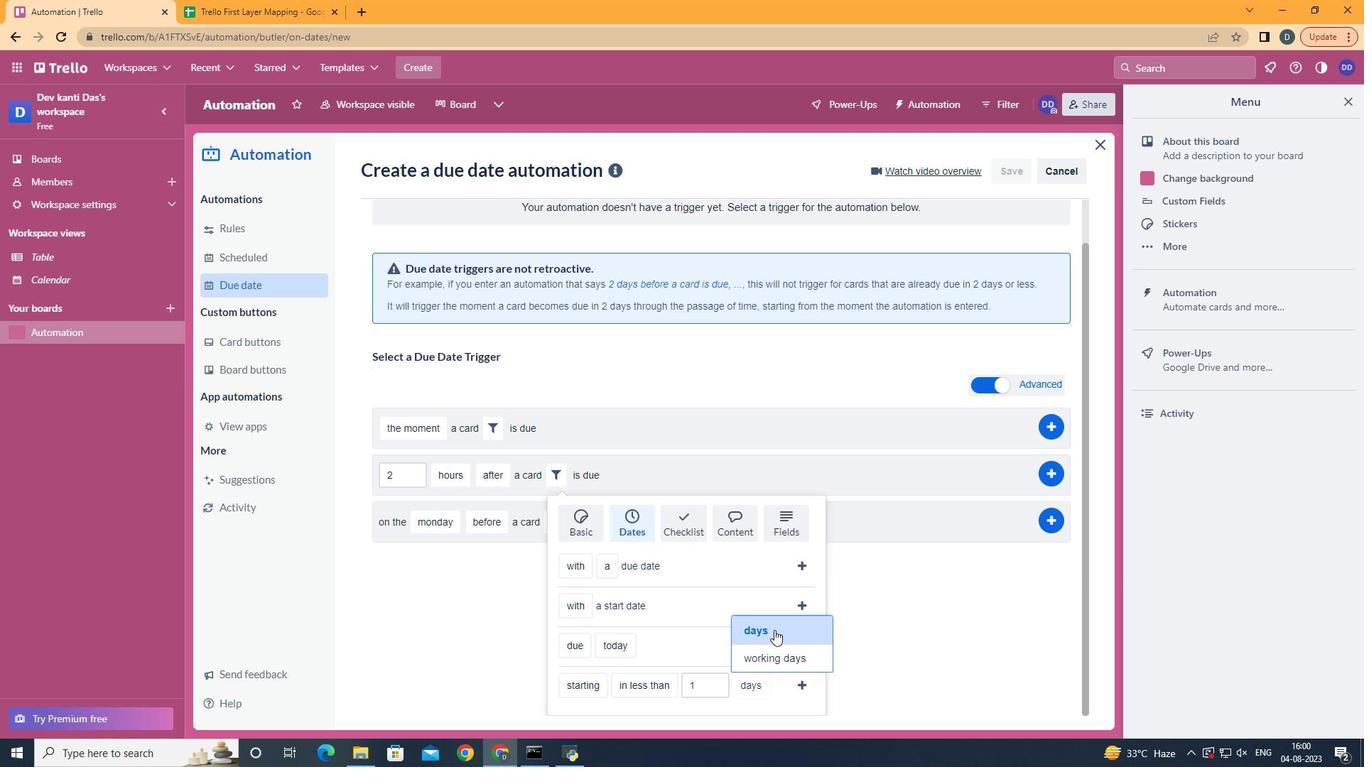 
Action: Mouse pressed left at (774, 630)
Screenshot: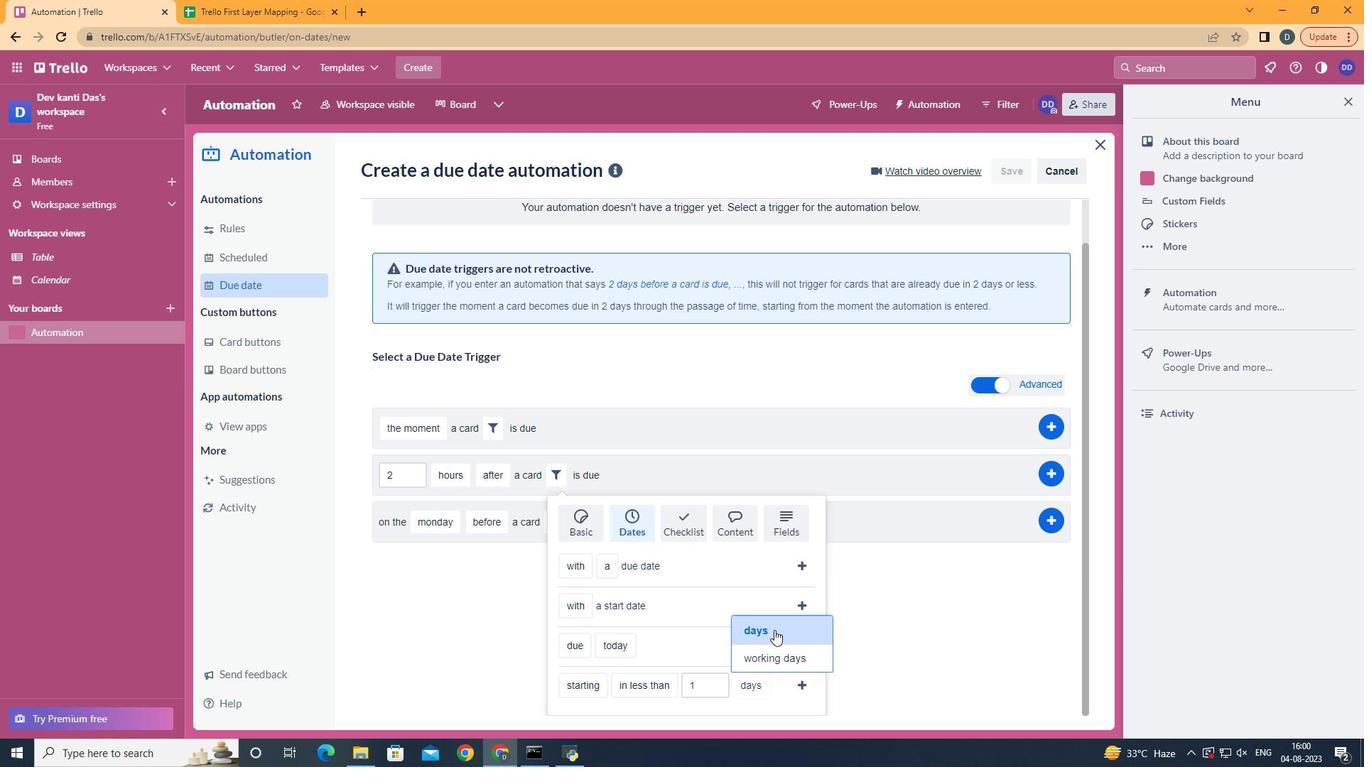 
Action: Mouse moved to (809, 682)
Screenshot: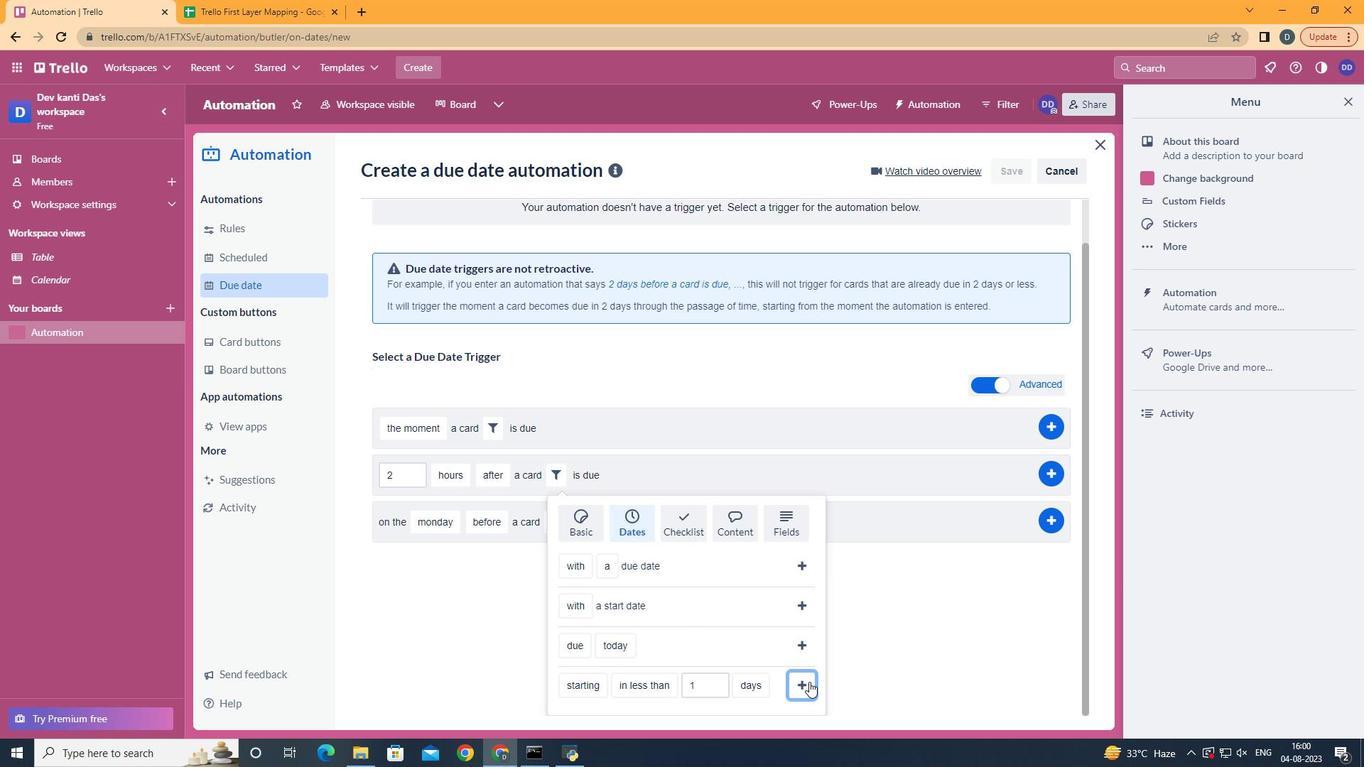 
Action: Mouse pressed left at (809, 682)
Screenshot: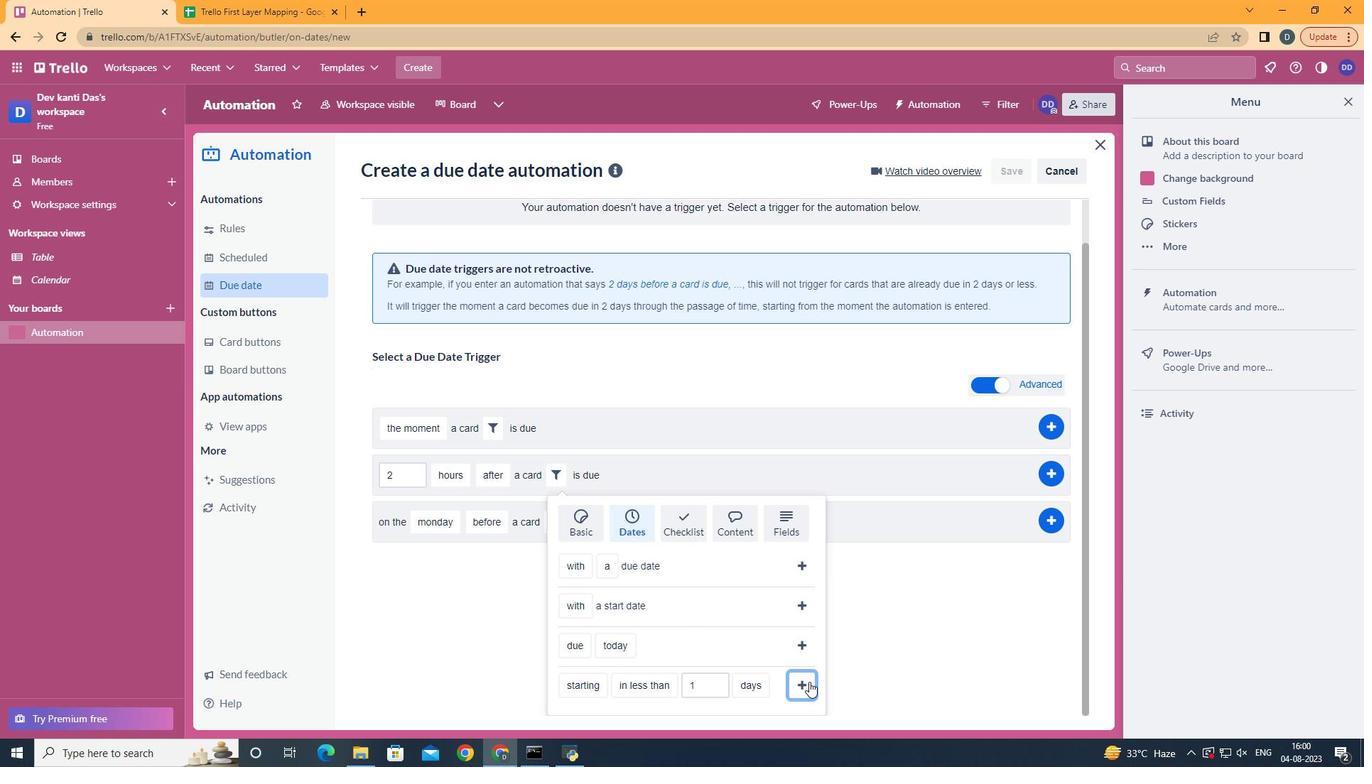 
Action: Mouse moved to (1050, 522)
Screenshot: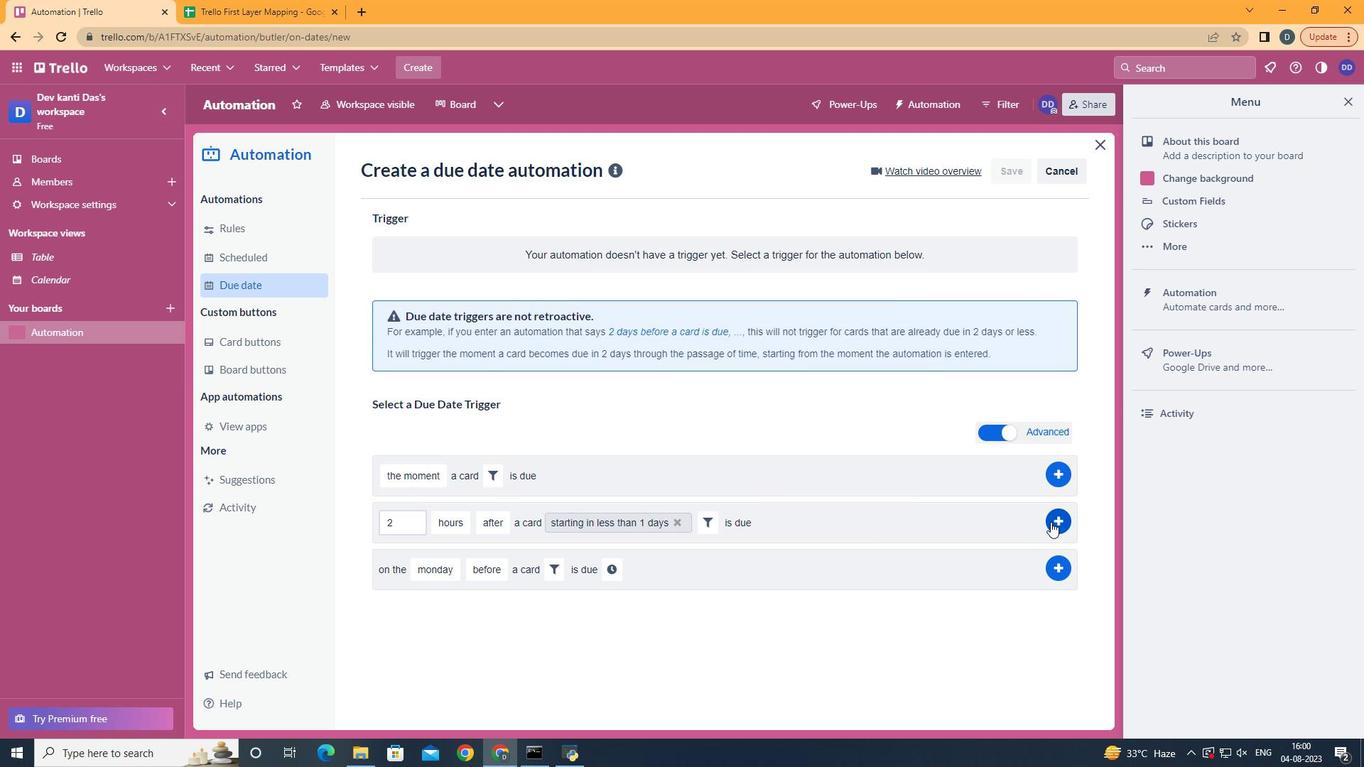 
Action: Mouse pressed left at (1050, 522)
Screenshot: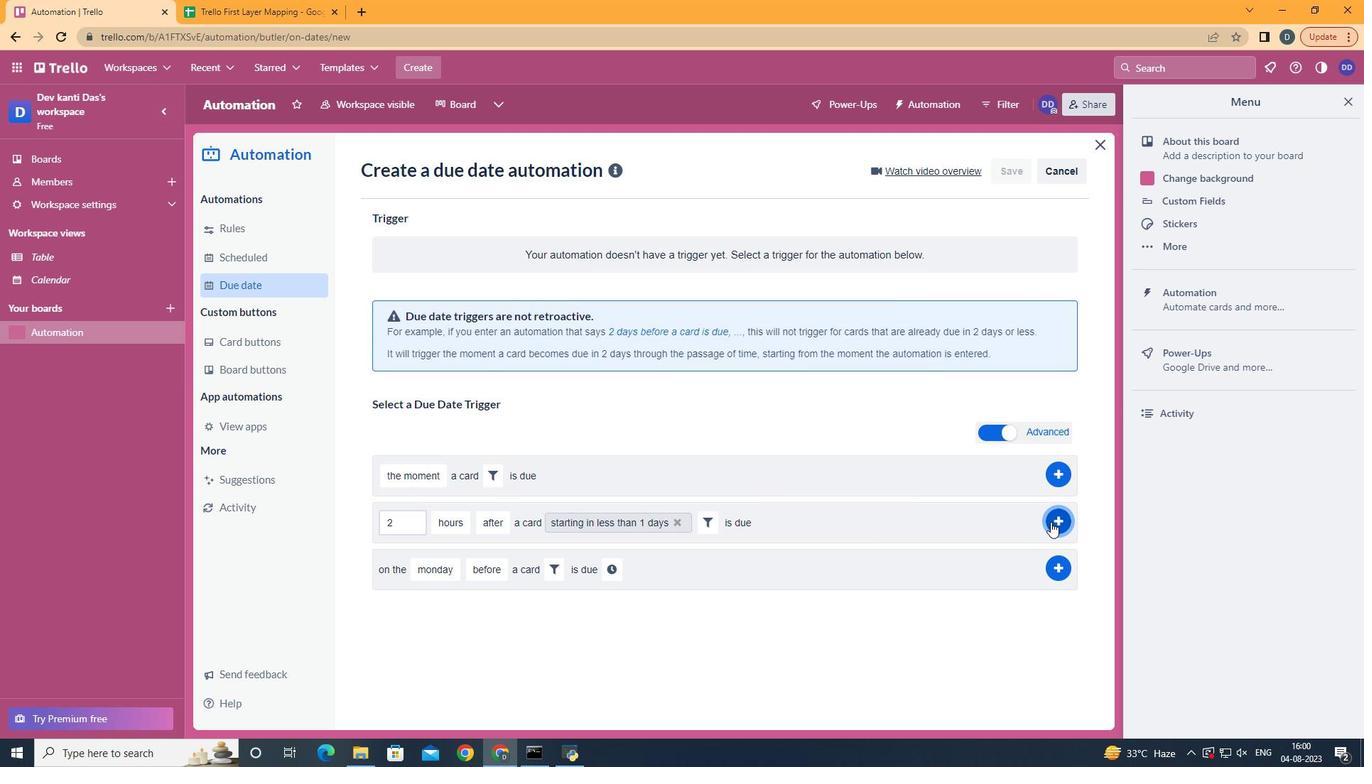 
Action: Mouse moved to (688, 243)
Screenshot: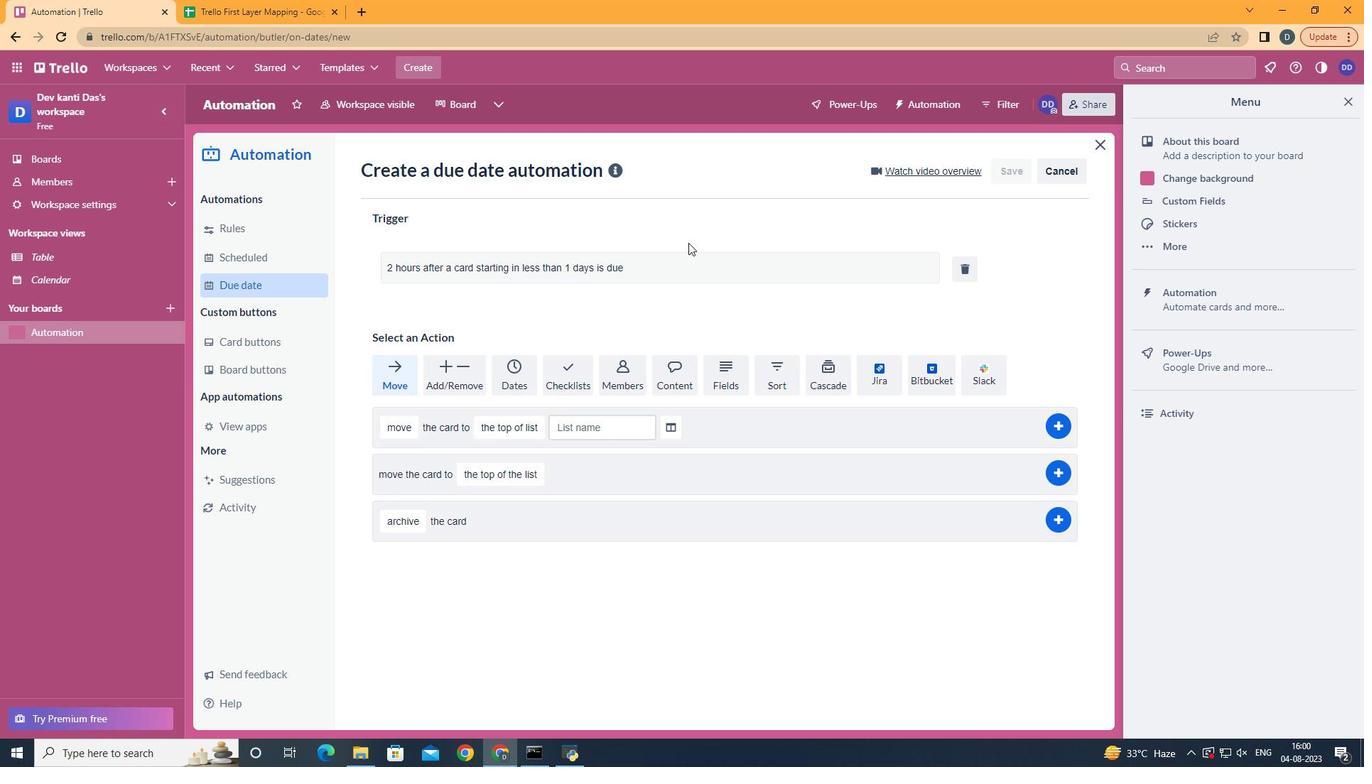 
